 Task: Find connections with filter location Rāpar with filter topic #happywith filter profile language English with filter current company Talent500 with filter school National Institute of Technology, Tiruchirappalli with filter industry Accounting with filter service category User Experience Writing with filter keywords title Phlebotomist
Action: Mouse moved to (571, 48)
Screenshot: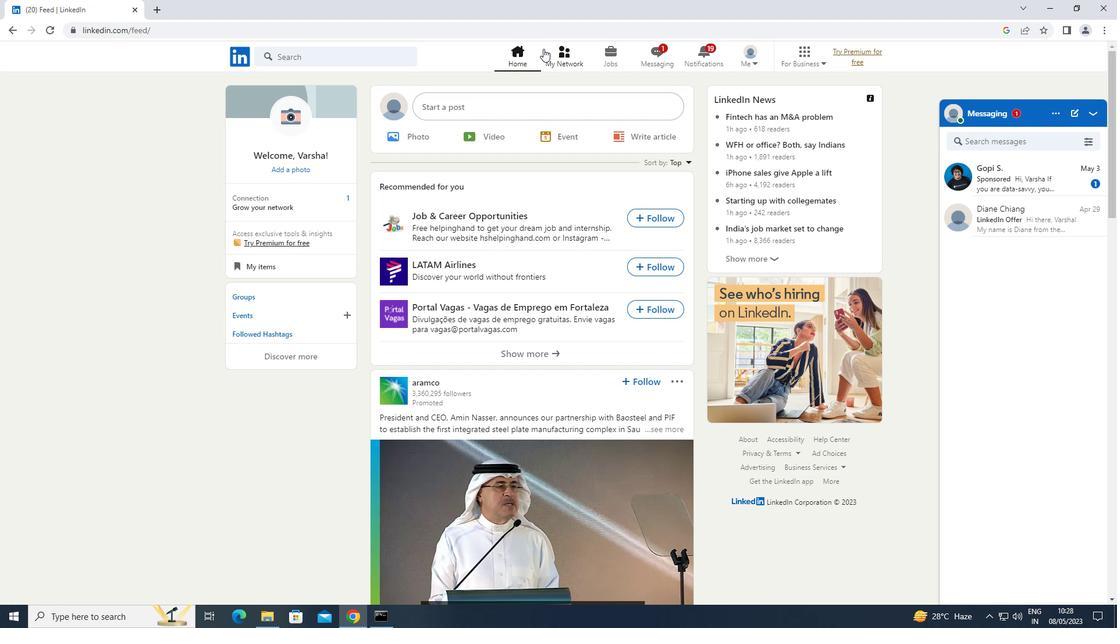 
Action: Mouse pressed left at (571, 48)
Screenshot: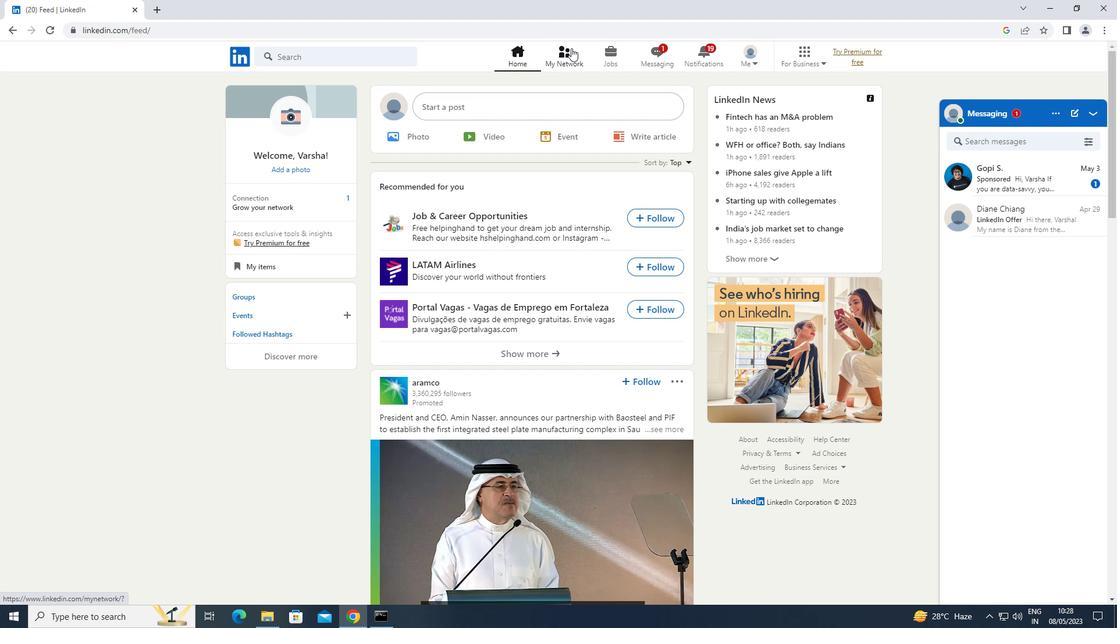 
Action: Mouse moved to (264, 116)
Screenshot: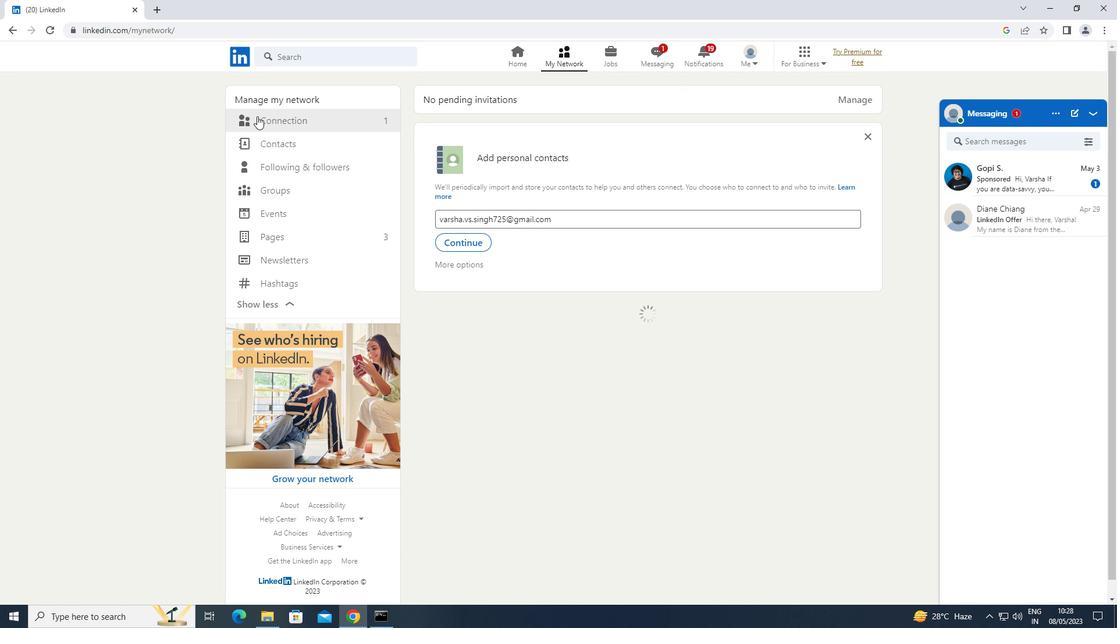 
Action: Mouse pressed left at (264, 116)
Screenshot: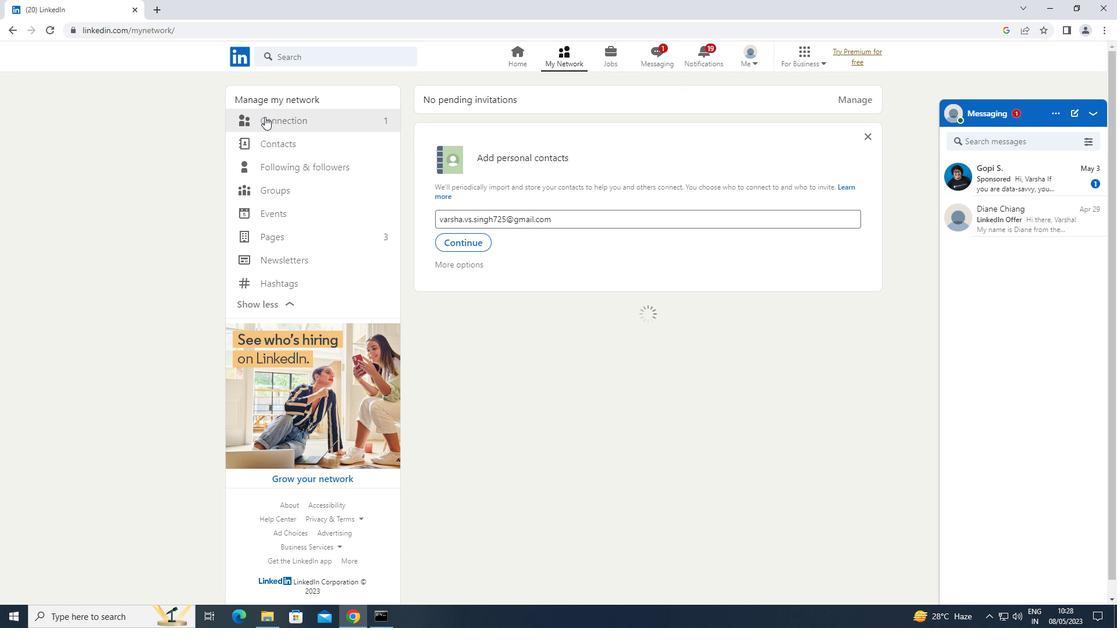 
Action: Mouse moved to (647, 122)
Screenshot: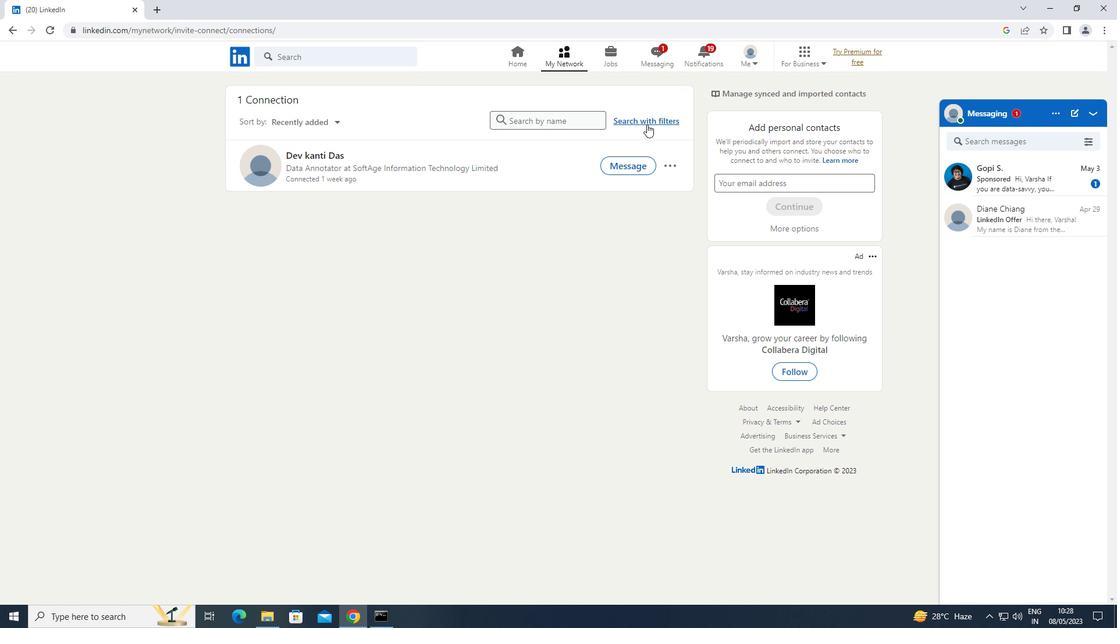 
Action: Mouse pressed left at (647, 122)
Screenshot: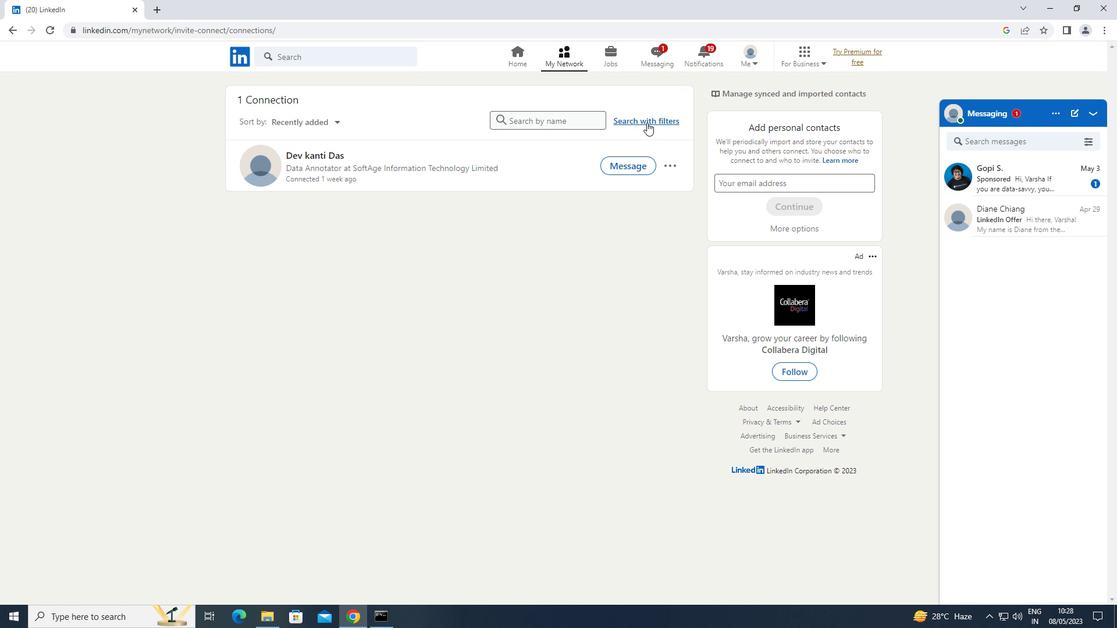 
Action: Mouse moved to (591, 96)
Screenshot: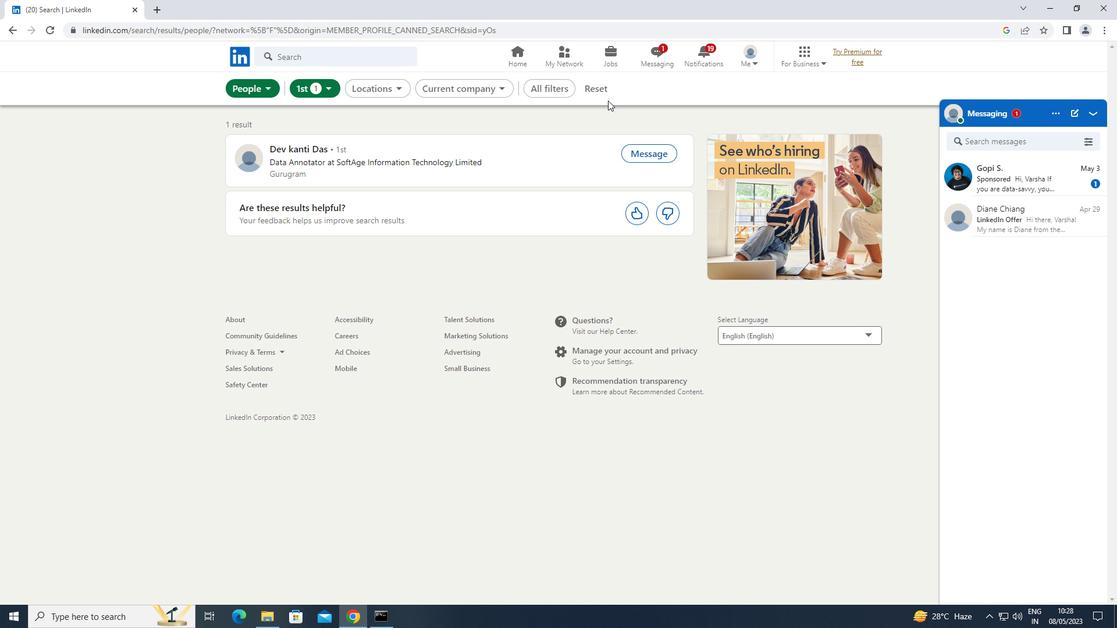 
Action: Mouse pressed left at (591, 96)
Screenshot: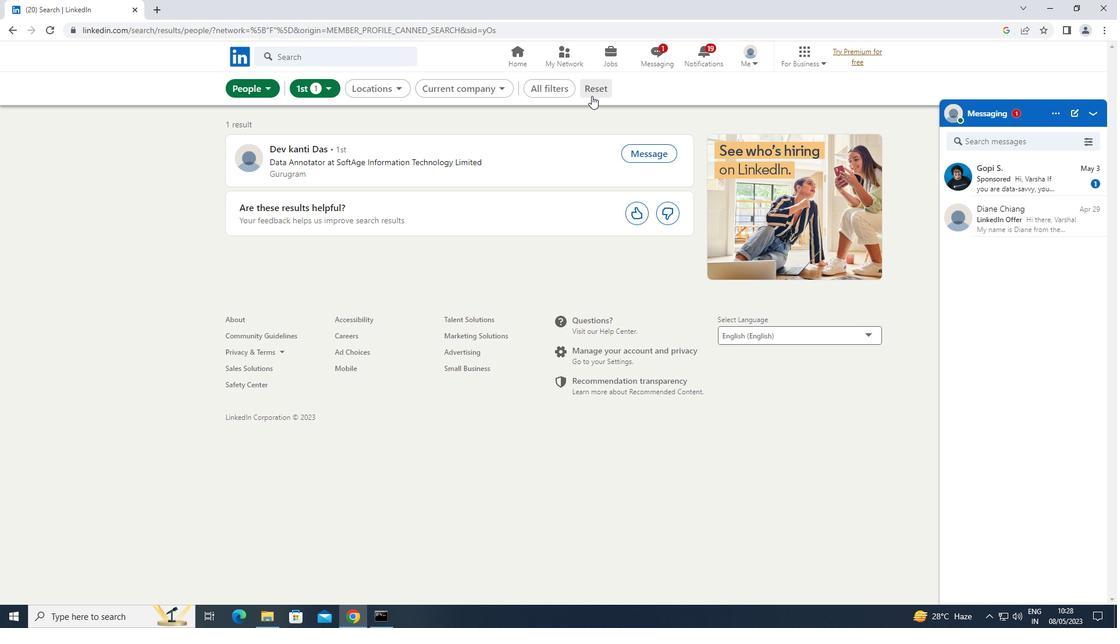 
Action: Mouse moved to (589, 90)
Screenshot: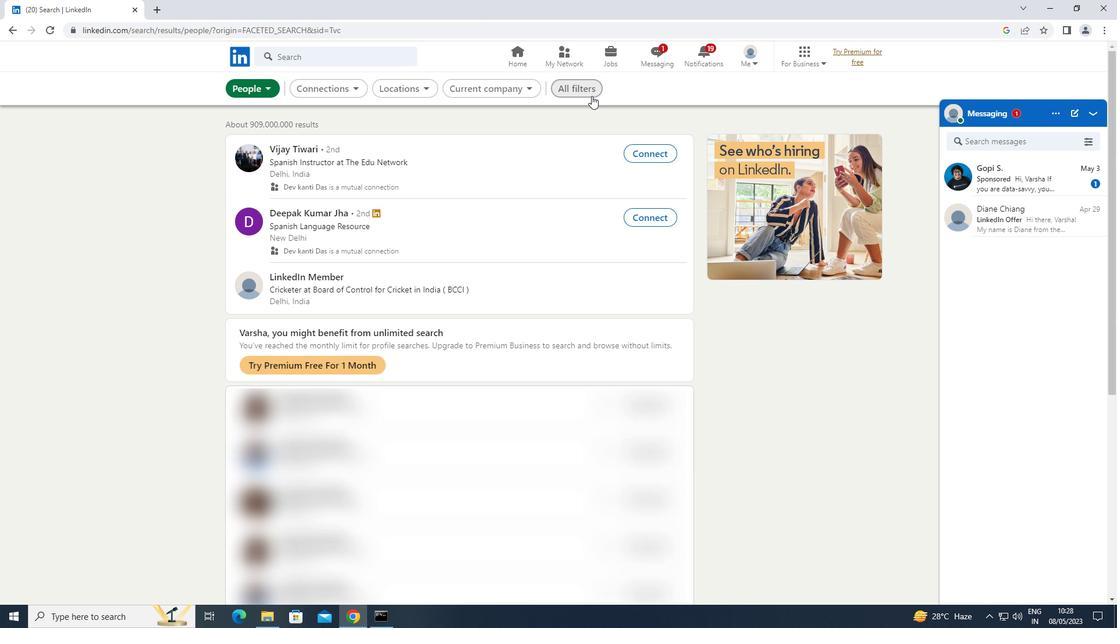 
Action: Mouse pressed left at (589, 90)
Screenshot: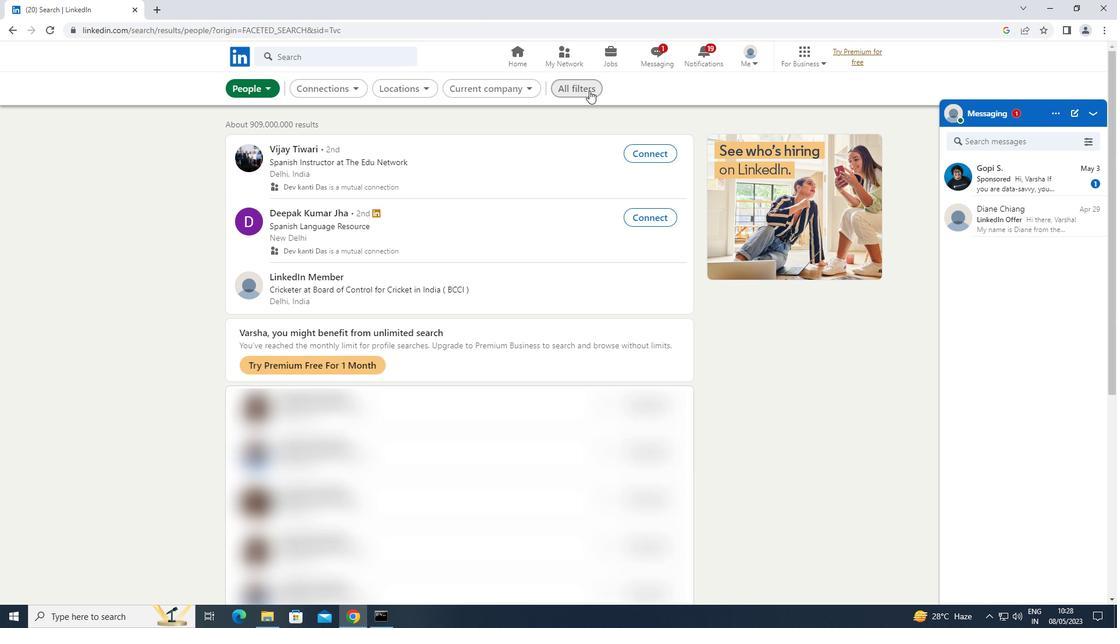 
Action: Mouse moved to (873, 188)
Screenshot: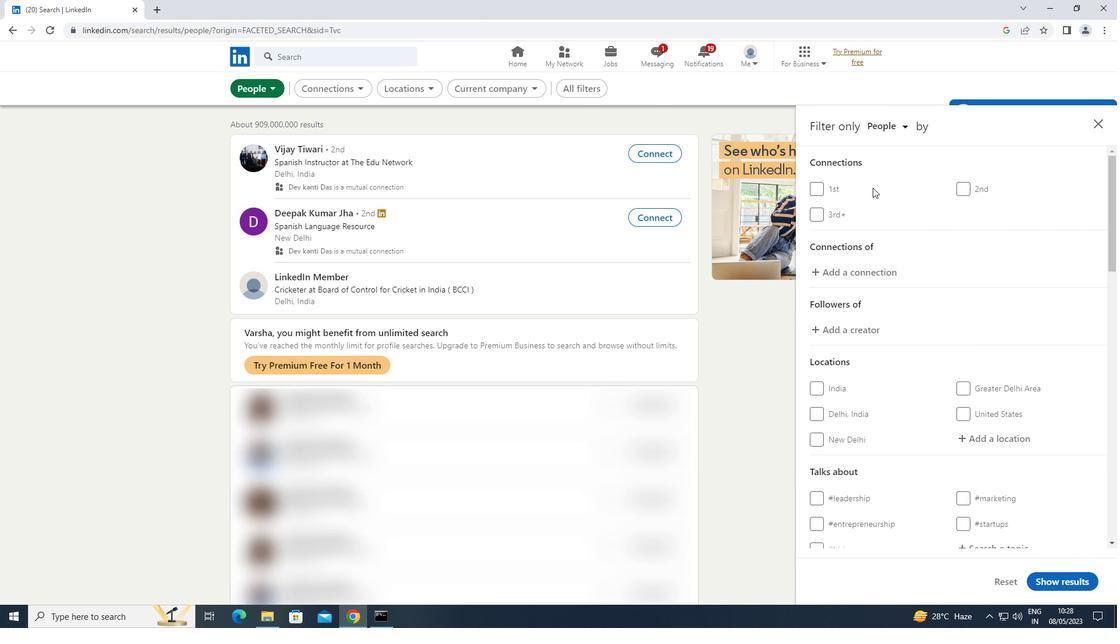 
Action: Mouse scrolled (873, 187) with delta (0, 0)
Screenshot: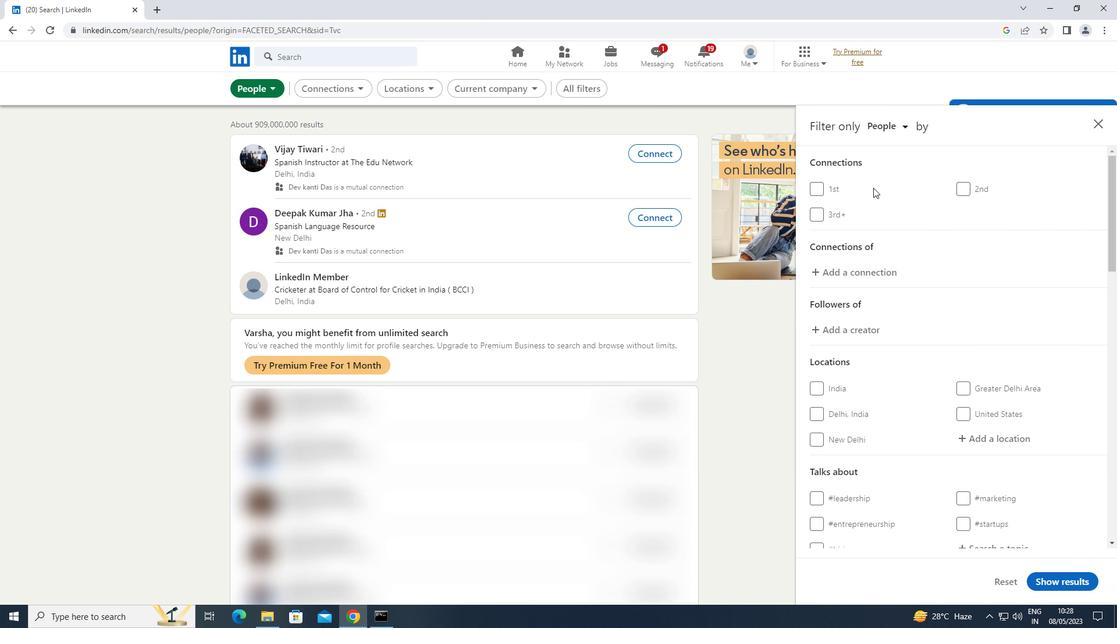 
Action: Mouse scrolled (873, 187) with delta (0, 0)
Screenshot: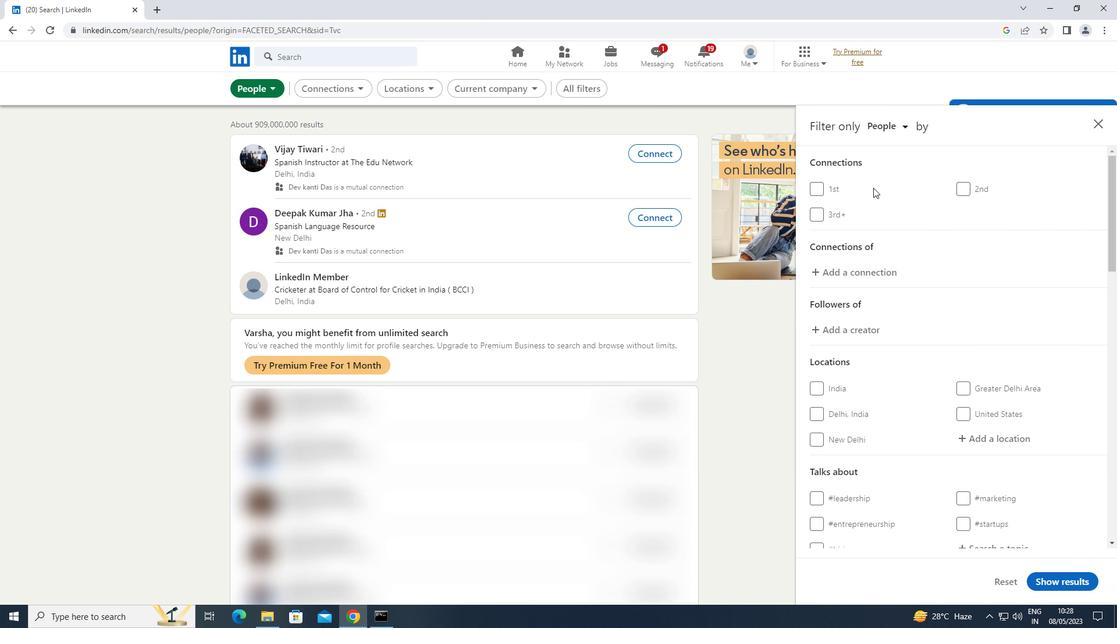 
Action: Mouse scrolled (873, 187) with delta (0, 0)
Screenshot: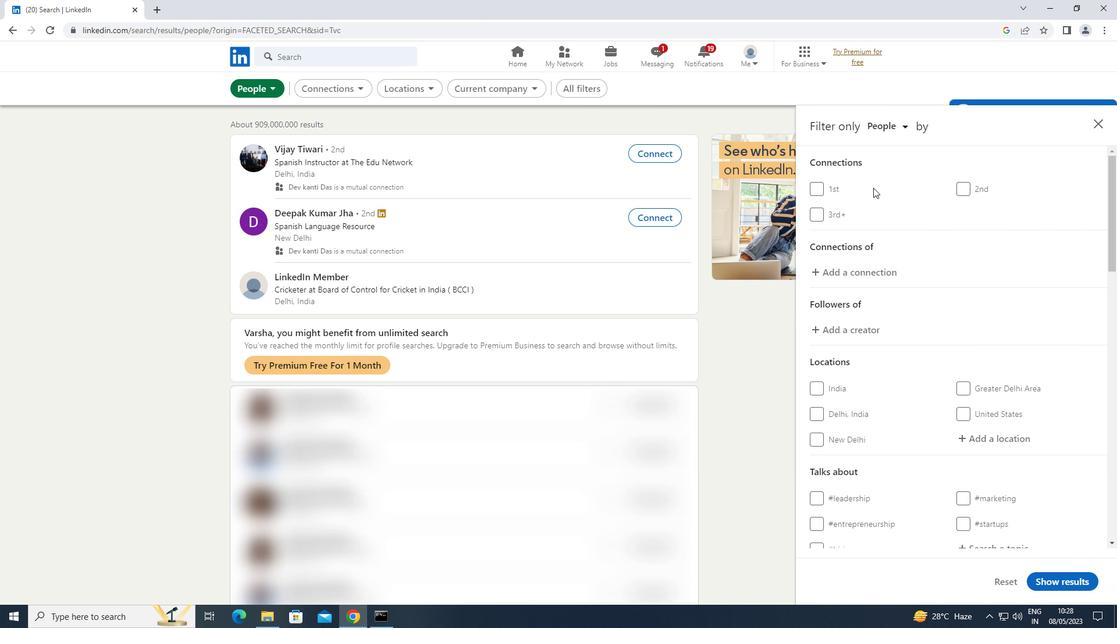 
Action: Mouse moved to (991, 260)
Screenshot: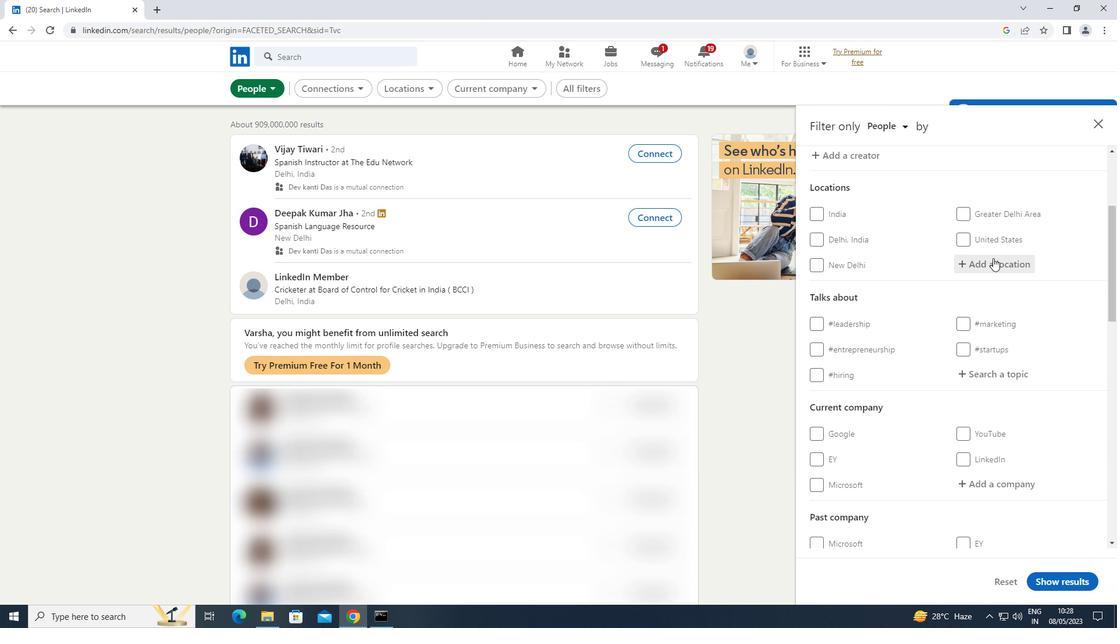 
Action: Mouse pressed left at (991, 260)
Screenshot: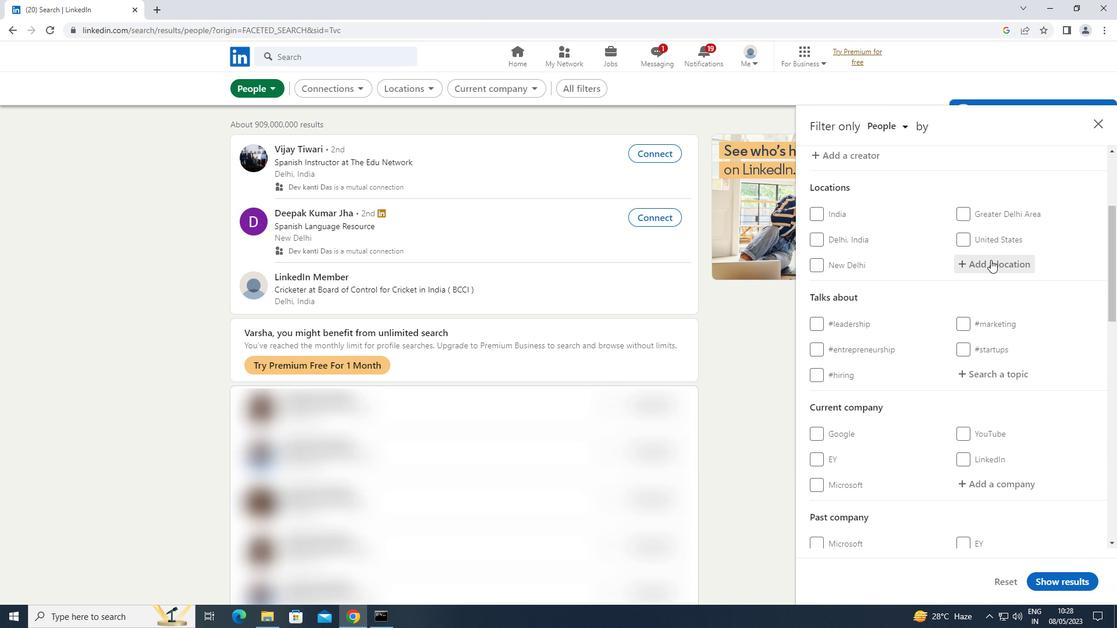 
Action: Key pressed <Key.shift>RAPAR
Screenshot: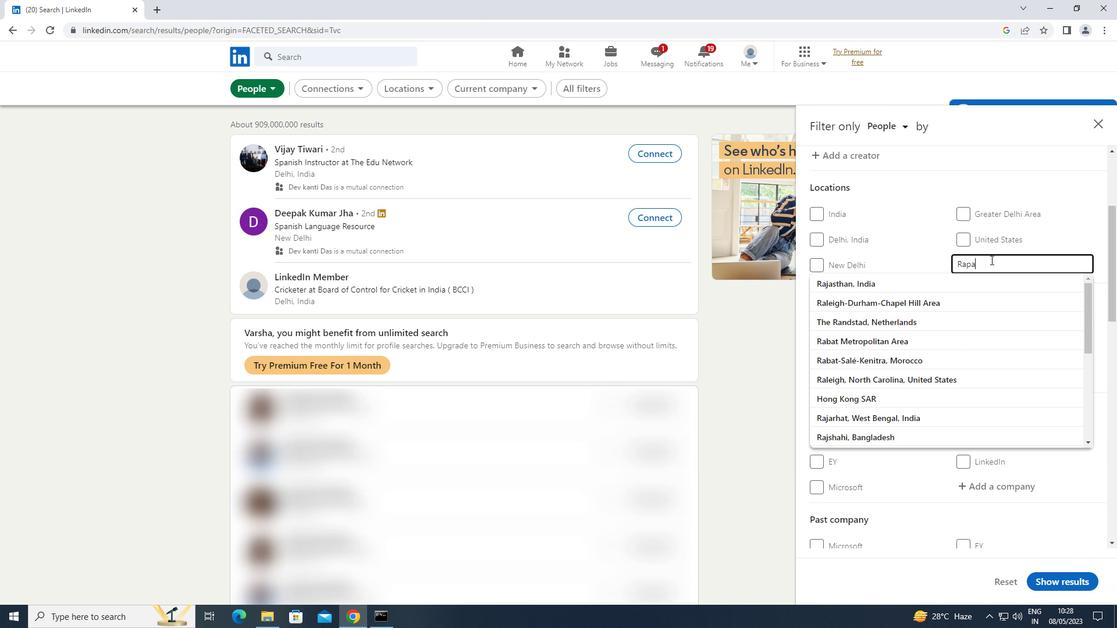
Action: Mouse moved to (999, 377)
Screenshot: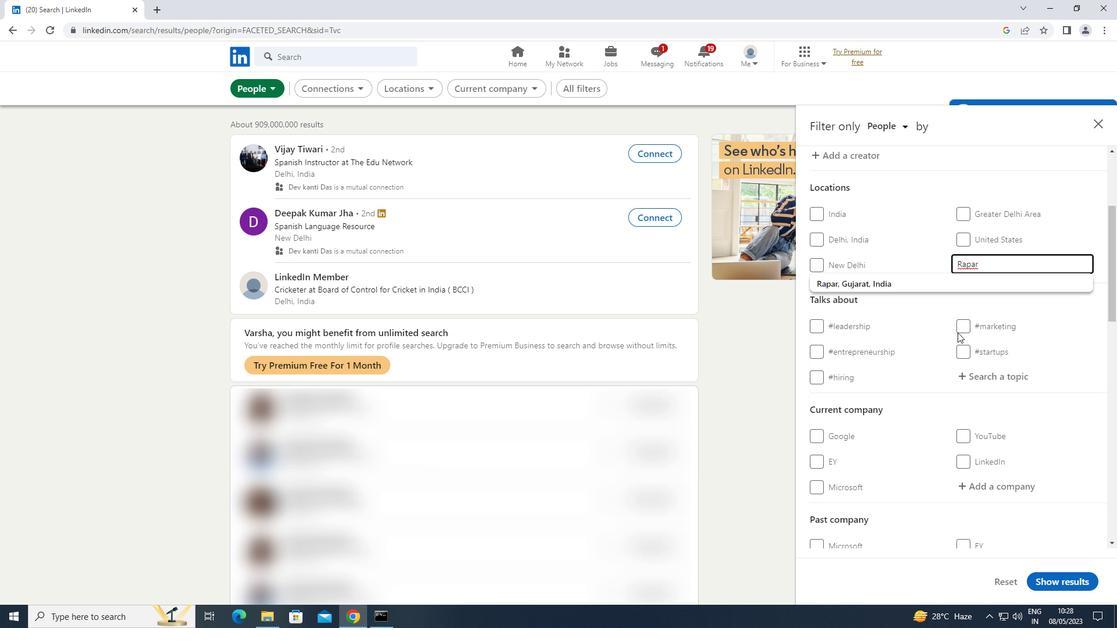 
Action: Mouse pressed left at (999, 377)
Screenshot: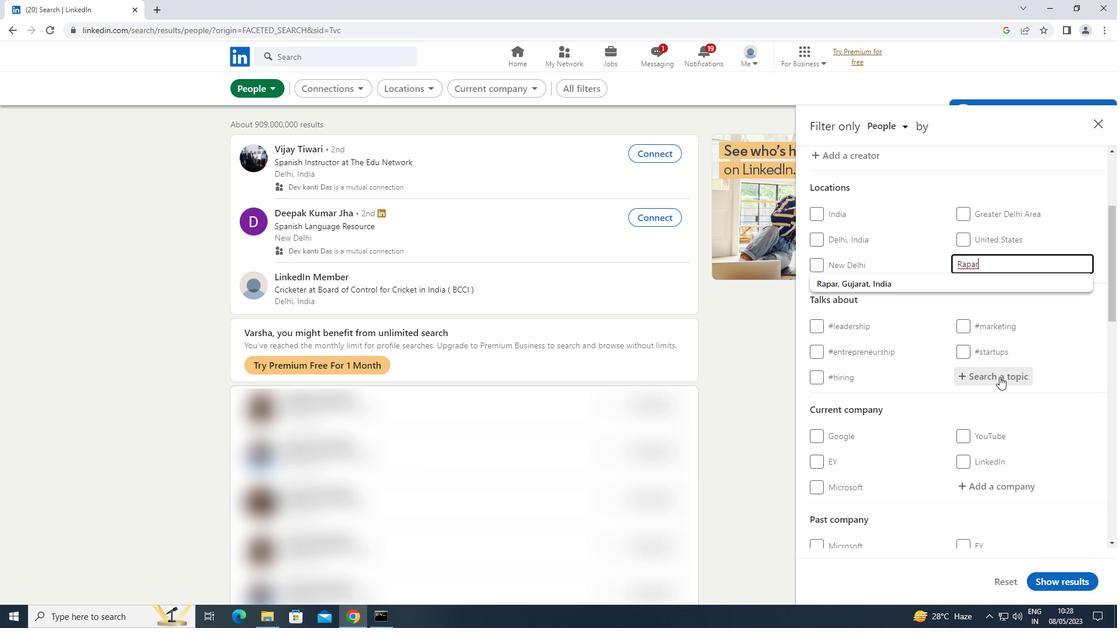 
Action: Key pressed HAPPY
Screenshot: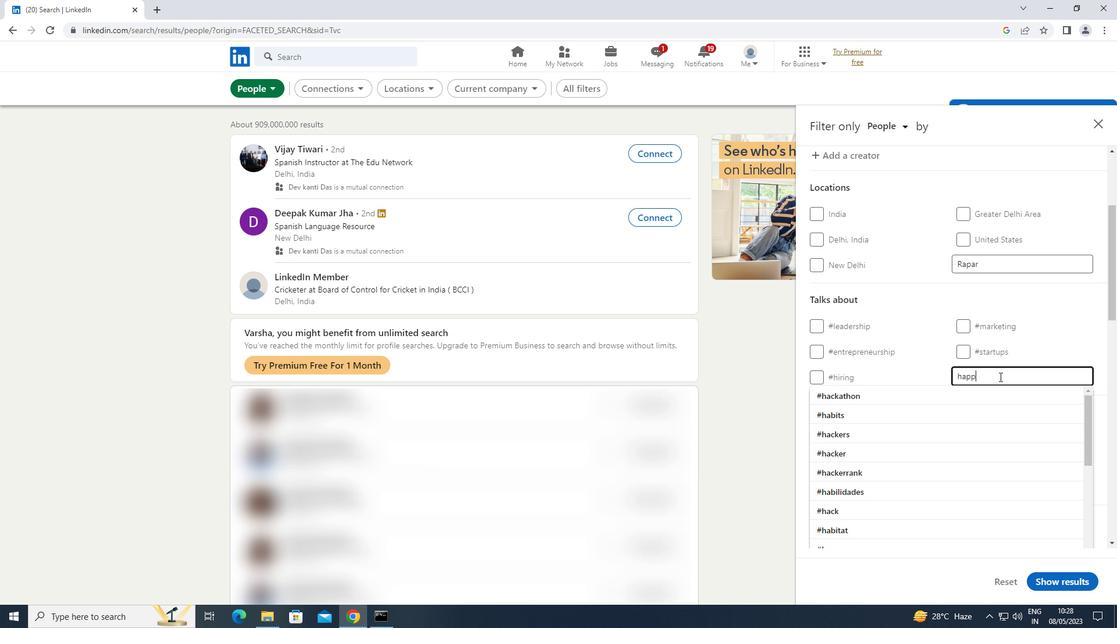 
Action: Mouse moved to (876, 416)
Screenshot: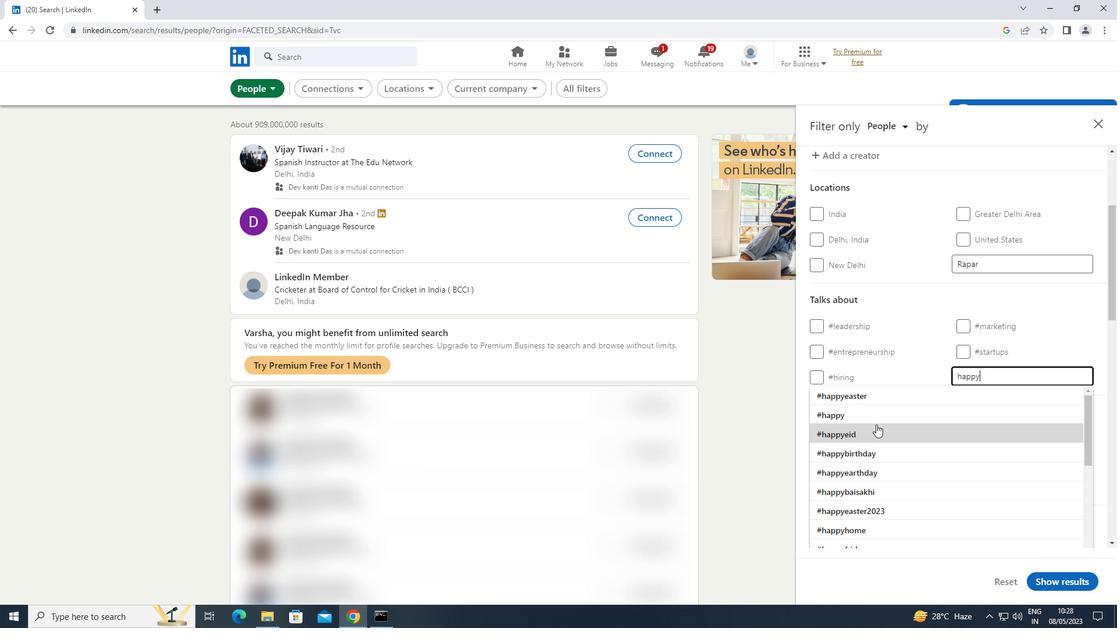 
Action: Mouse pressed left at (876, 416)
Screenshot: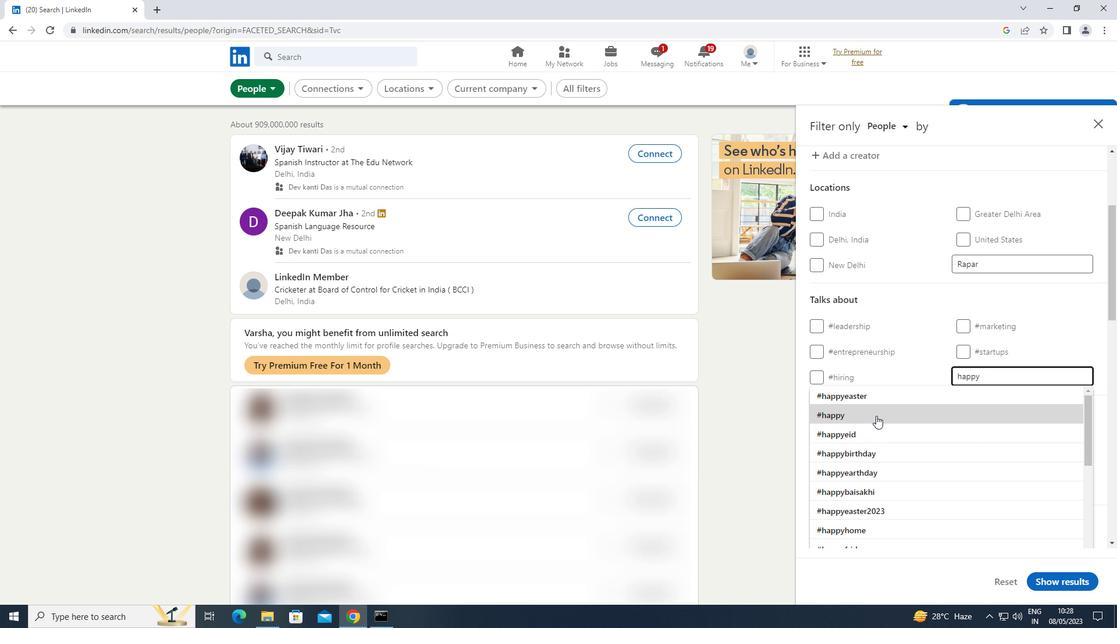 
Action: Mouse moved to (877, 415)
Screenshot: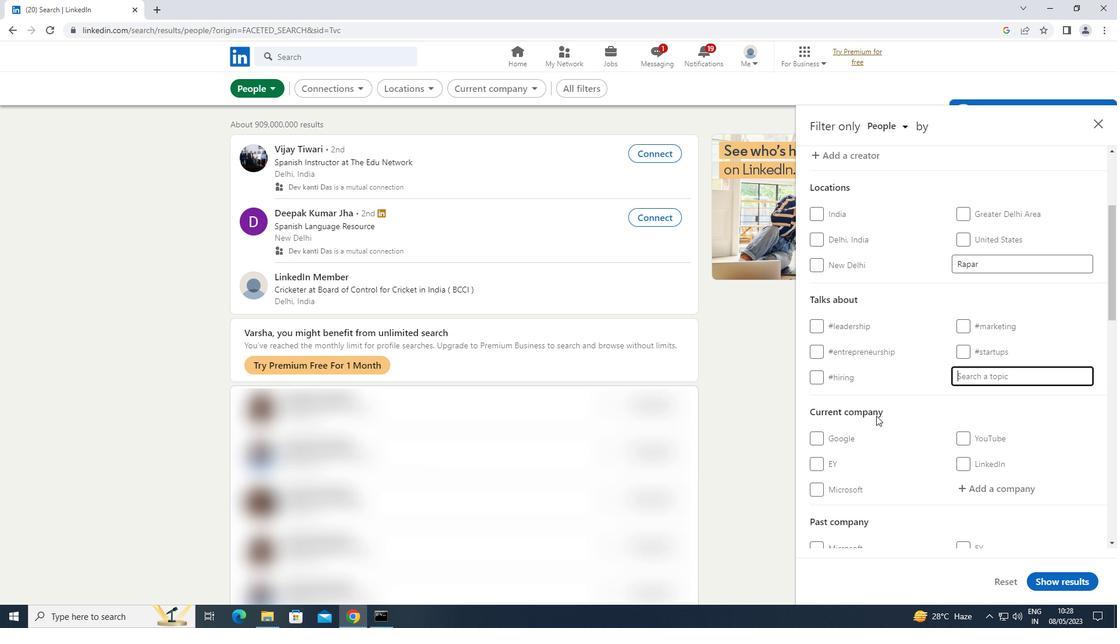 
Action: Mouse scrolled (877, 414) with delta (0, 0)
Screenshot: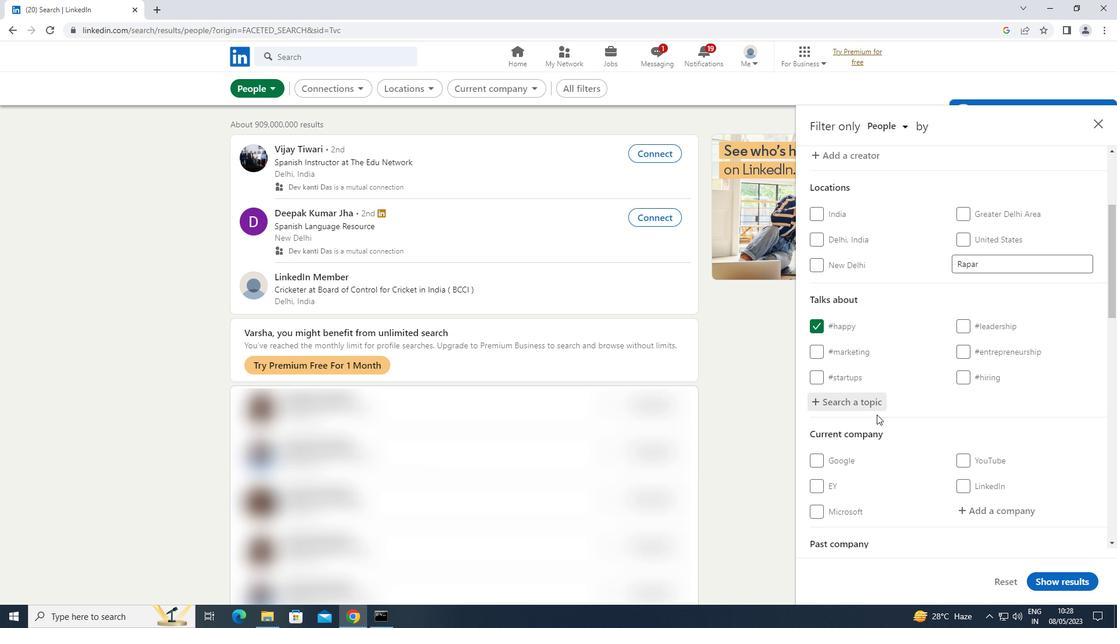 
Action: Mouse scrolled (877, 414) with delta (0, 0)
Screenshot: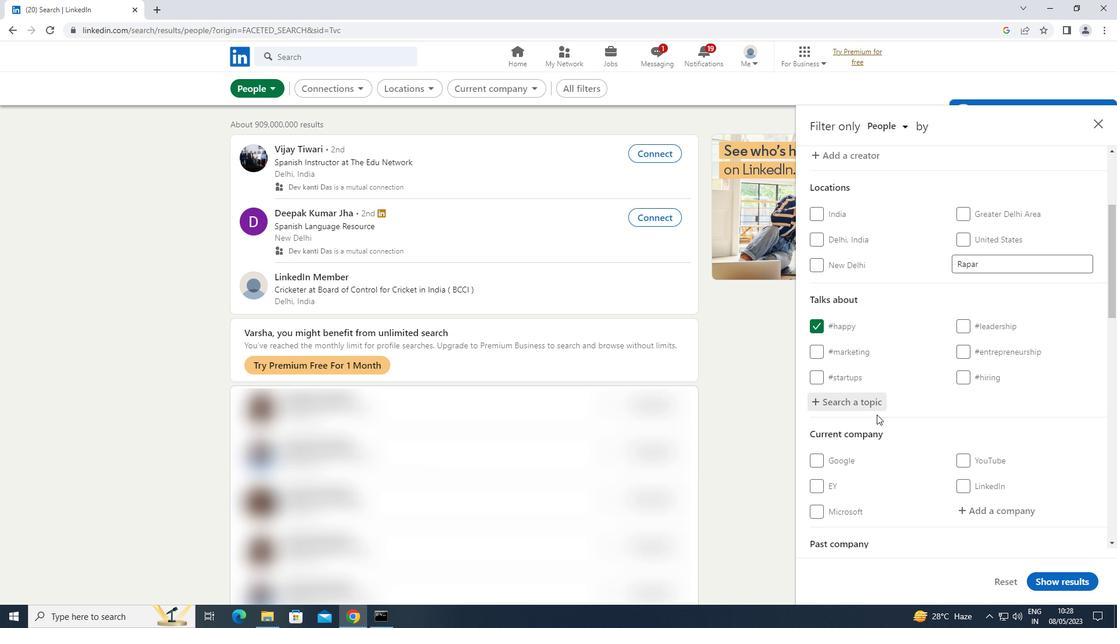 
Action: Mouse scrolled (877, 414) with delta (0, 0)
Screenshot: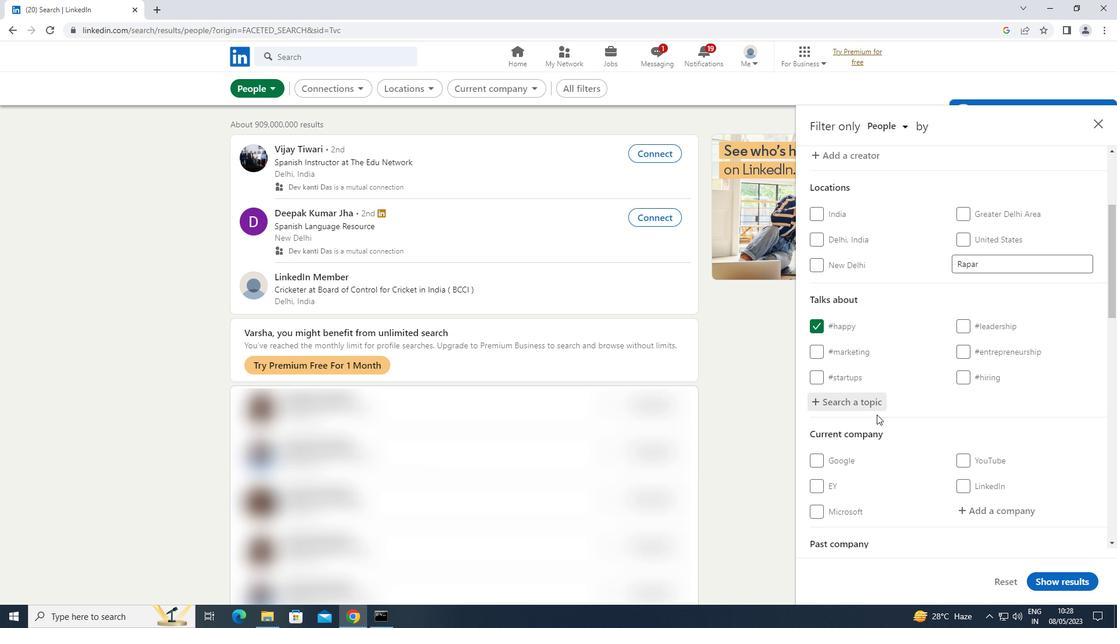
Action: Mouse scrolled (877, 414) with delta (0, 0)
Screenshot: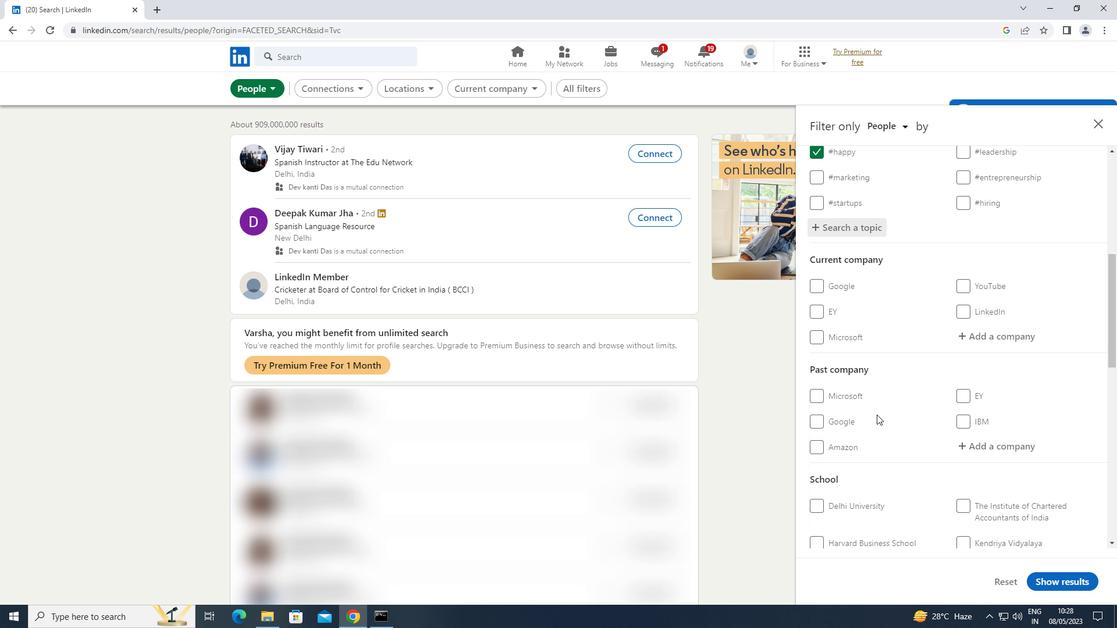 
Action: Mouse scrolled (877, 414) with delta (0, 0)
Screenshot: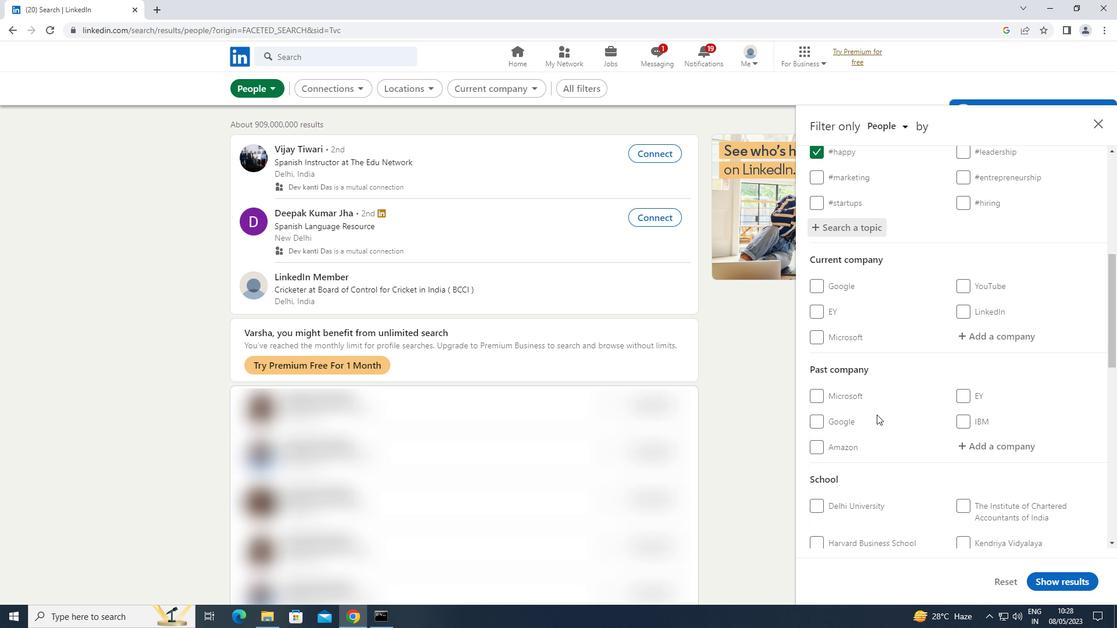 
Action: Mouse scrolled (877, 414) with delta (0, 0)
Screenshot: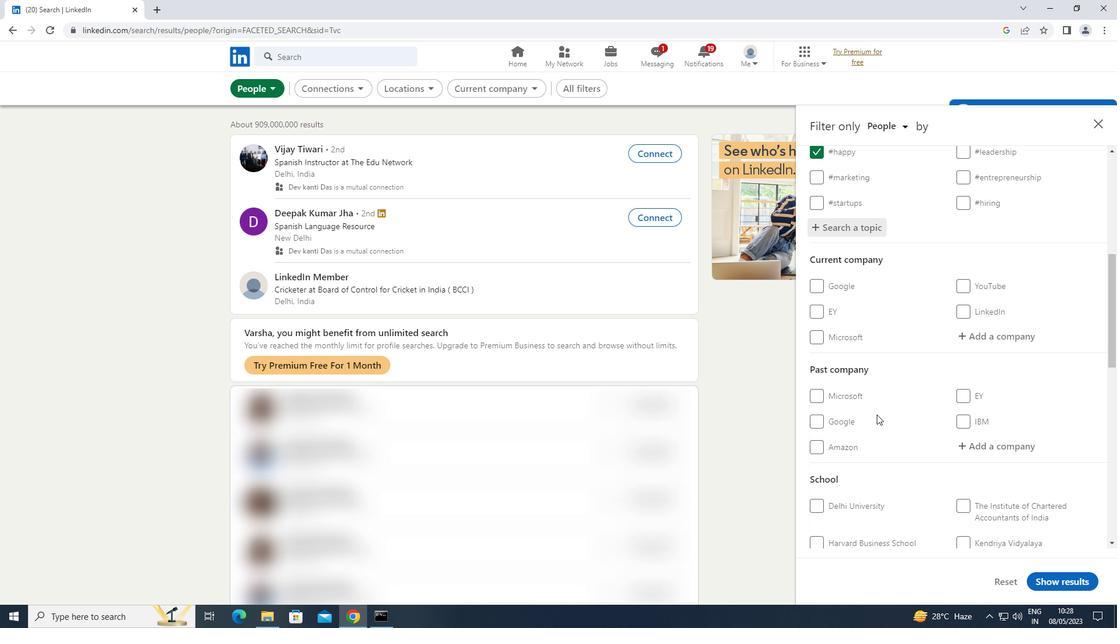 
Action: Mouse scrolled (877, 414) with delta (0, 0)
Screenshot: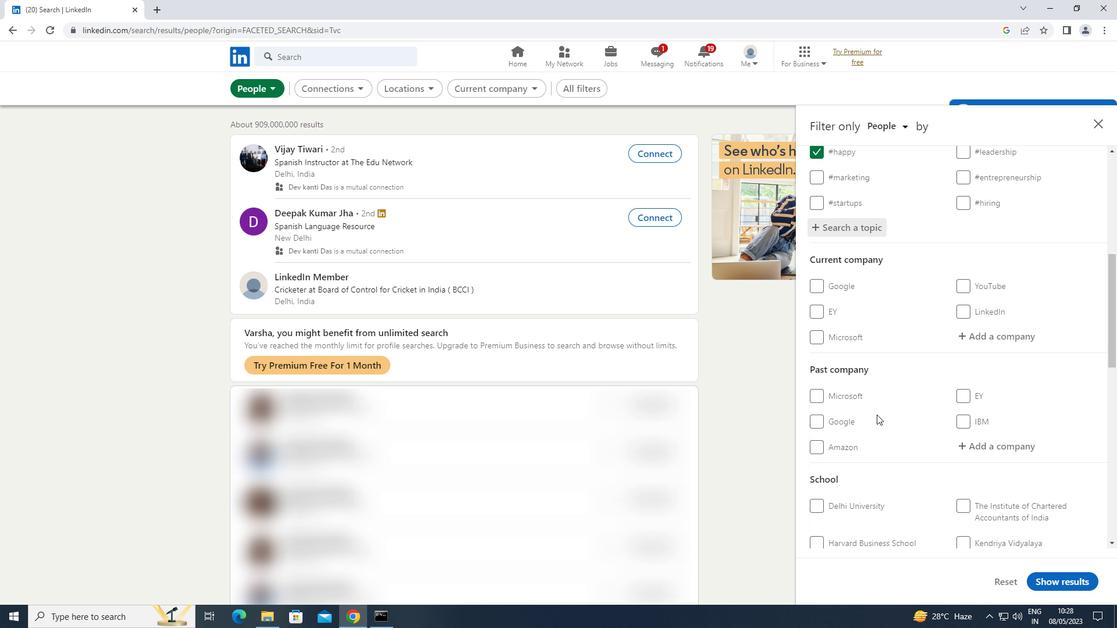 
Action: Mouse scrolled (877, 414) with delta (0, 0)
Screenshot: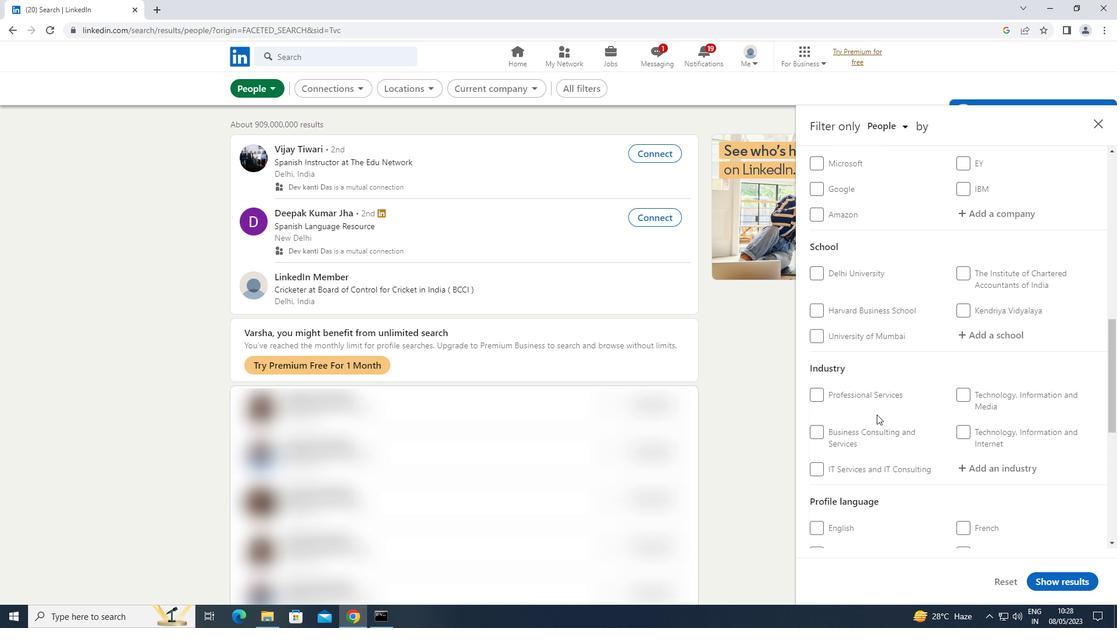 
Action: Mouse scrolled (877, 414) with delta (0, 0)
Screenshot: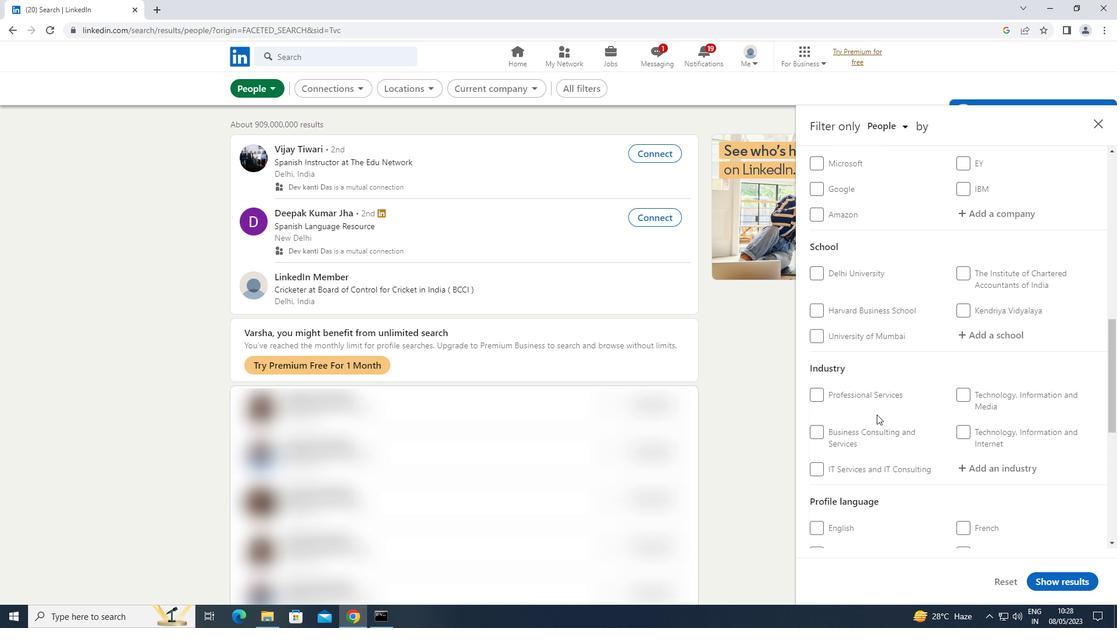 
Action: Mouse moved to (818, 410)
Screenshot: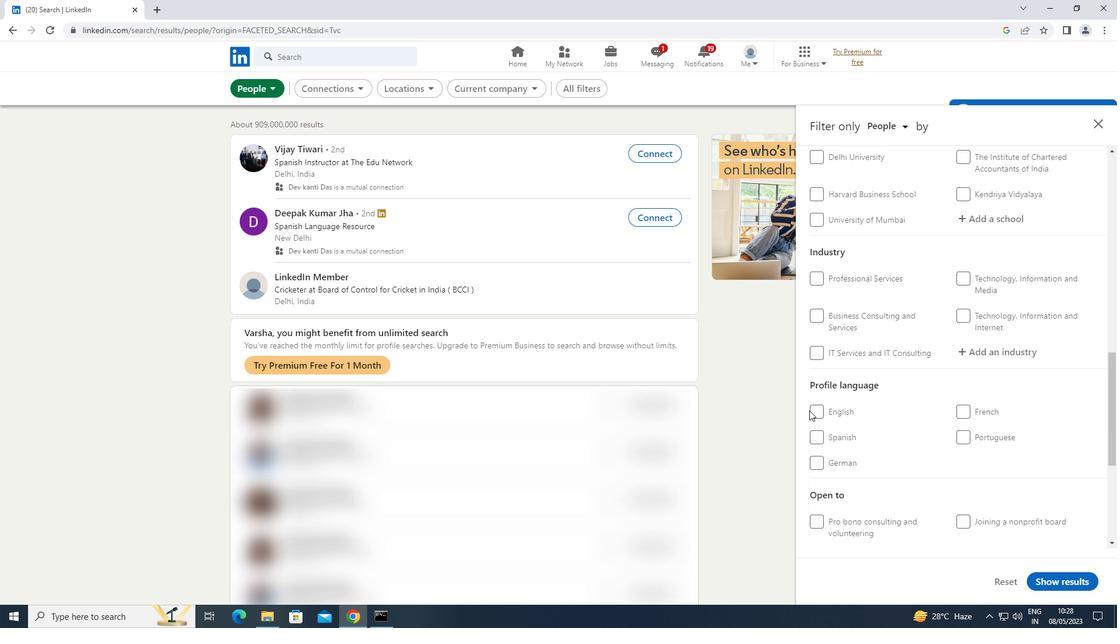 
Action: Mouse pressed left at (818, 410)
Screenshot: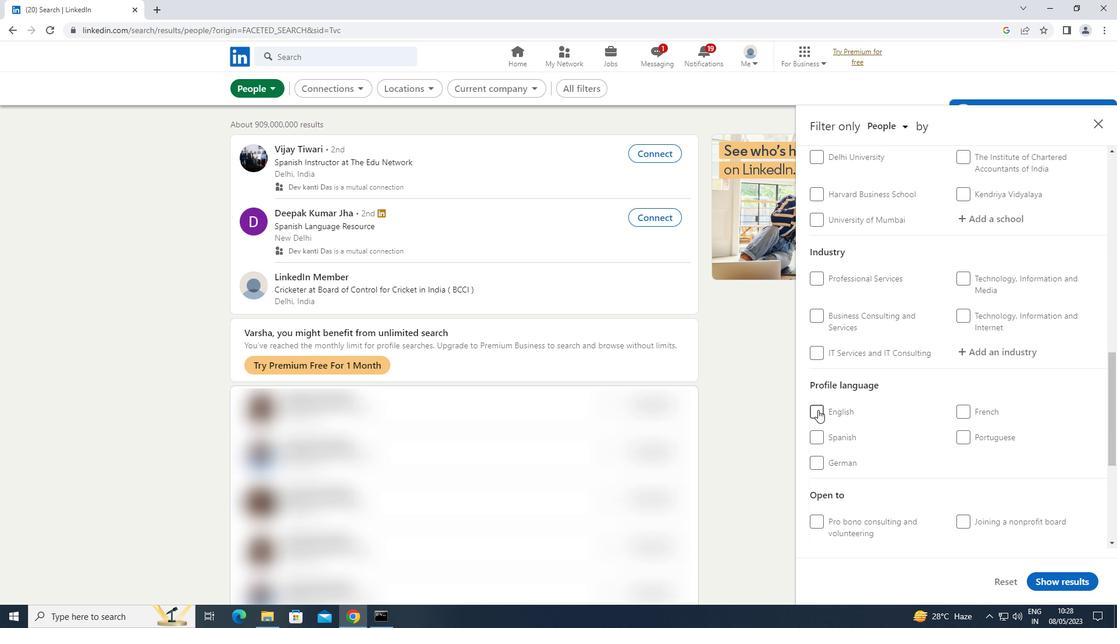 
Action: Mouse moved to (819, 409)
Screenshot: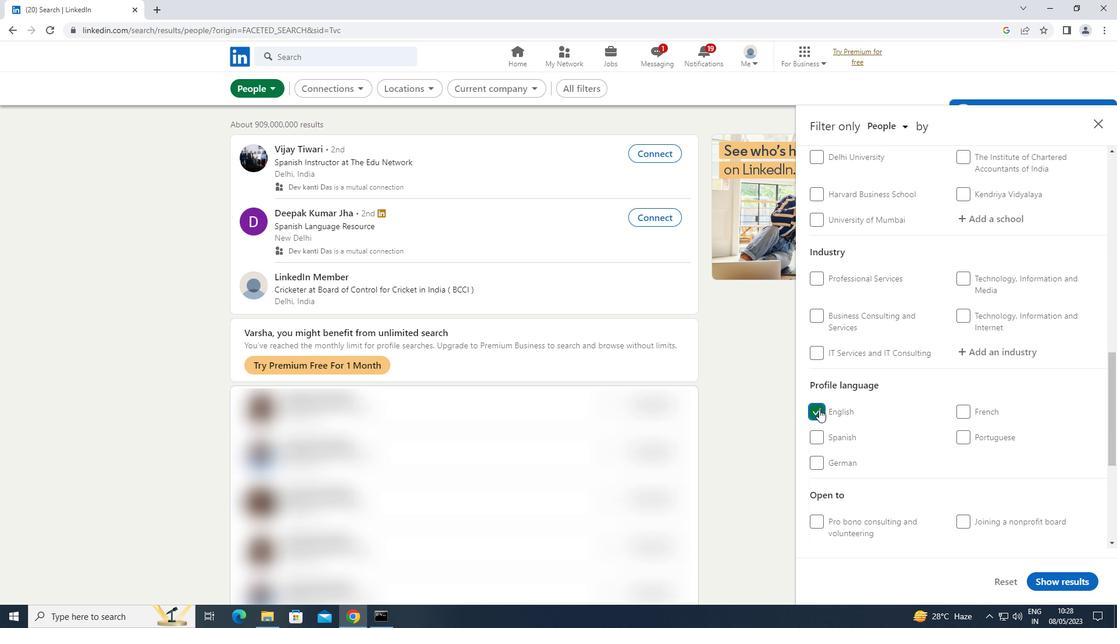 
Action: Mouse scrolled (819, 409) with delta (0, 0)
Screenshot: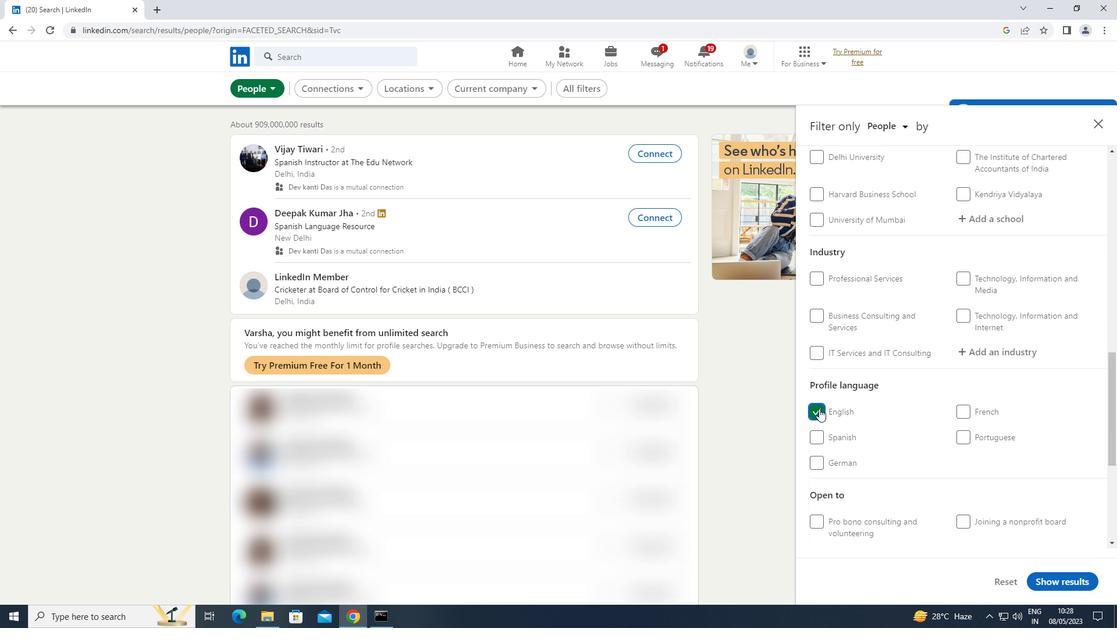 
Action: Mouse scrolled (819, 409) with delta (0, 0)
Screenshot: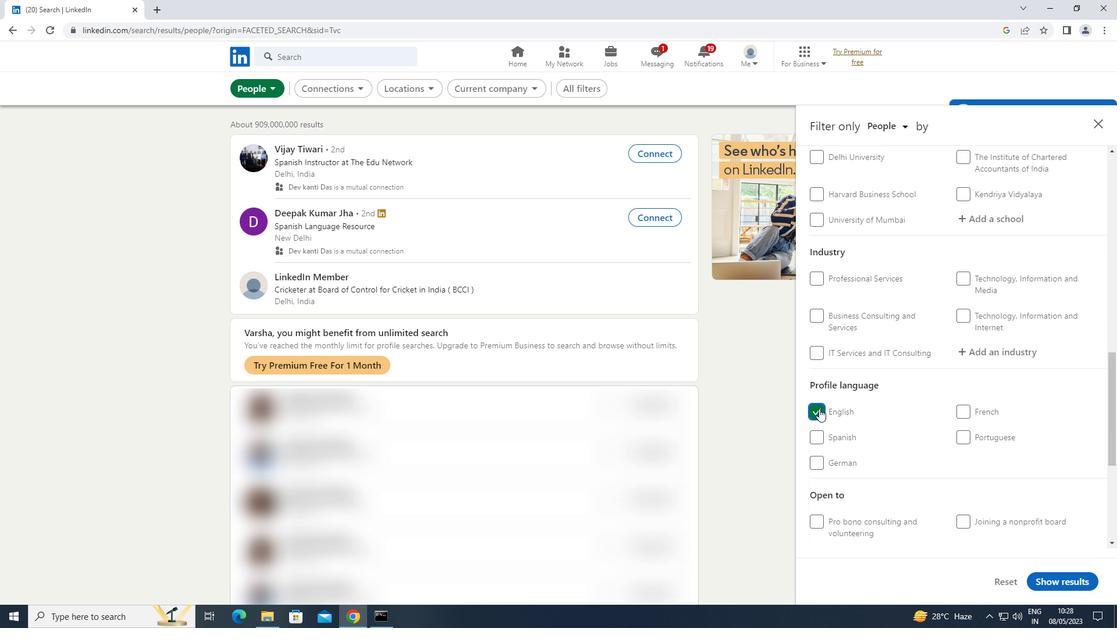 
Action: Mouse moved to (820, 409)
Screenshot: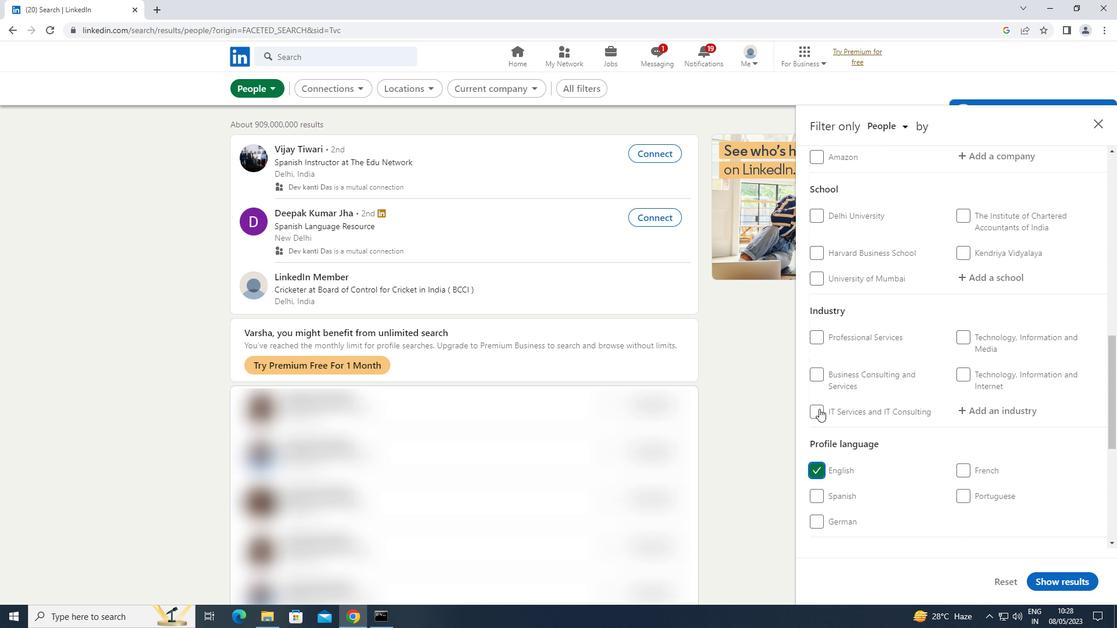 
Action: Mouse scrolled (820, 409) with delta (0, 0)
Screenshot: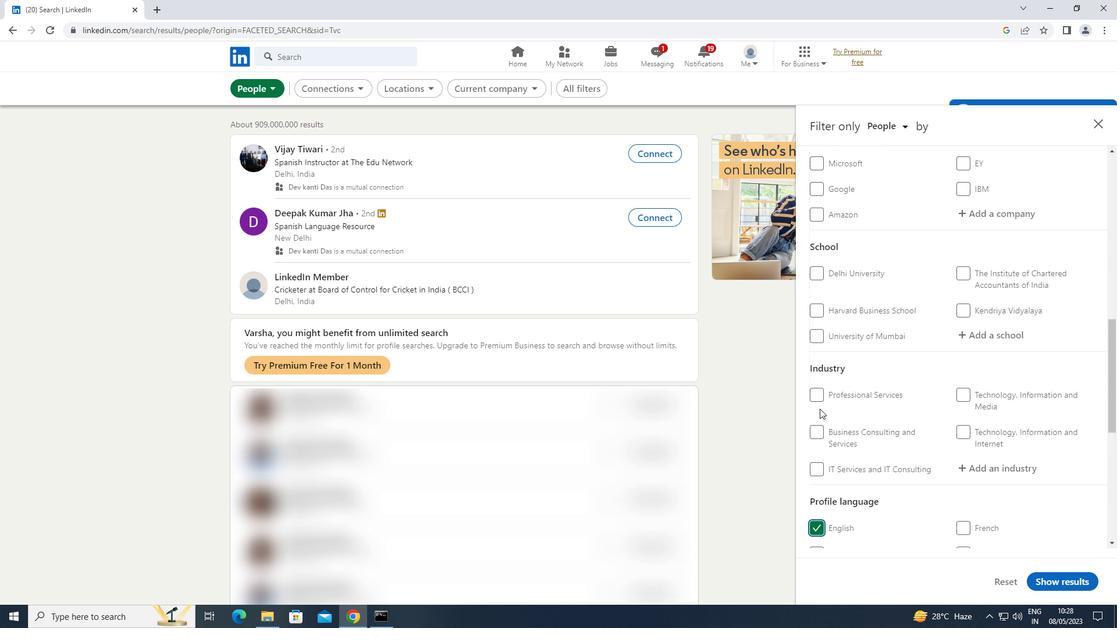 
Action: Mouse scrolled (820, 409) with delta (0, 0)
Screenshot: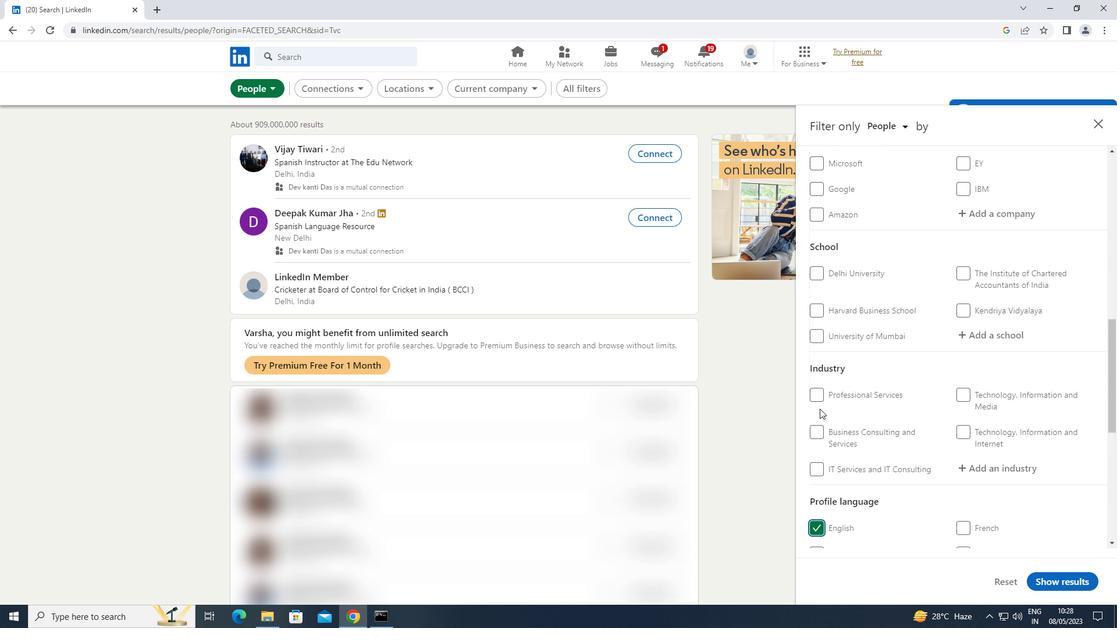 
Action: Mouse scrolled (820, 409) with delta (0, 0)
Screenshot: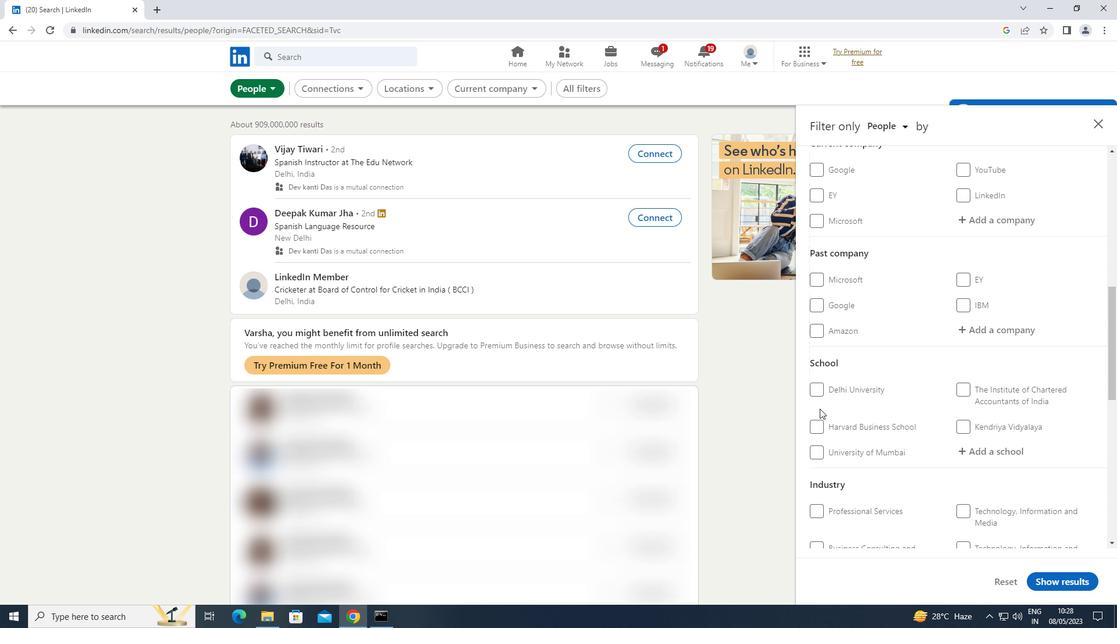 
Action: Mouse moved to (999, 280)
Screenshot: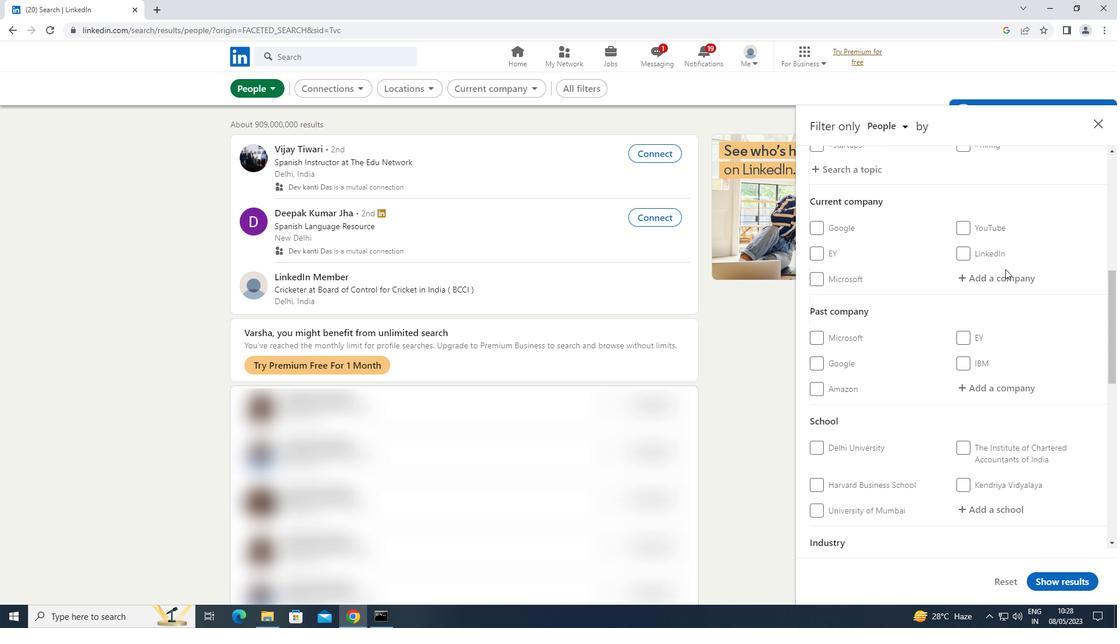 
Action: Mouse pressed left at (999, 280)
Screenshot: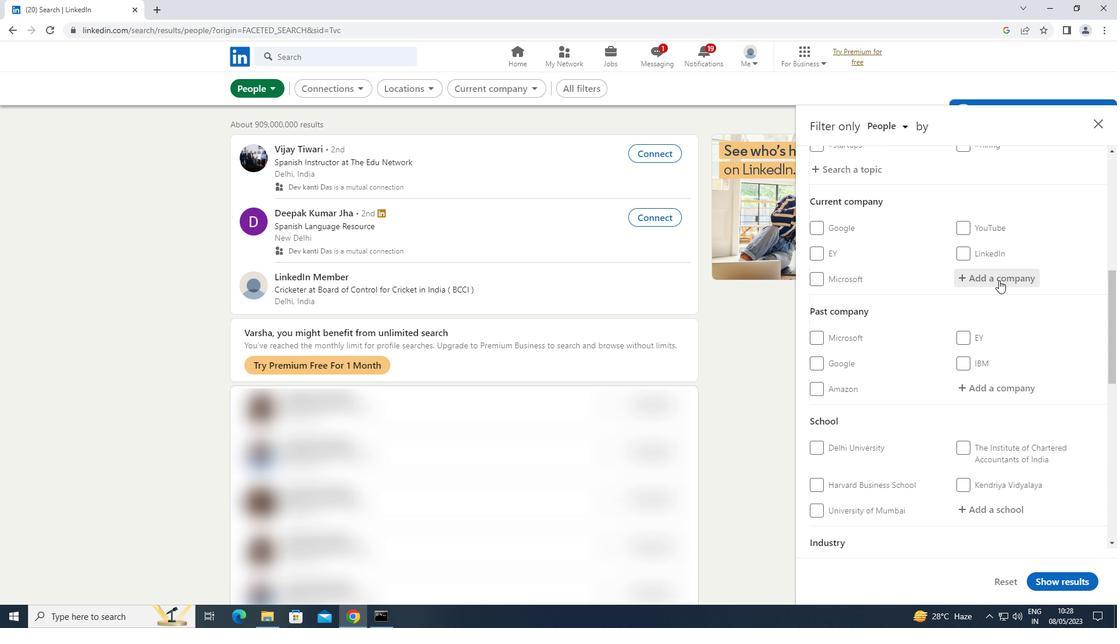 
Action: Key pressed <Key.shift>TALENT500
Screenshot: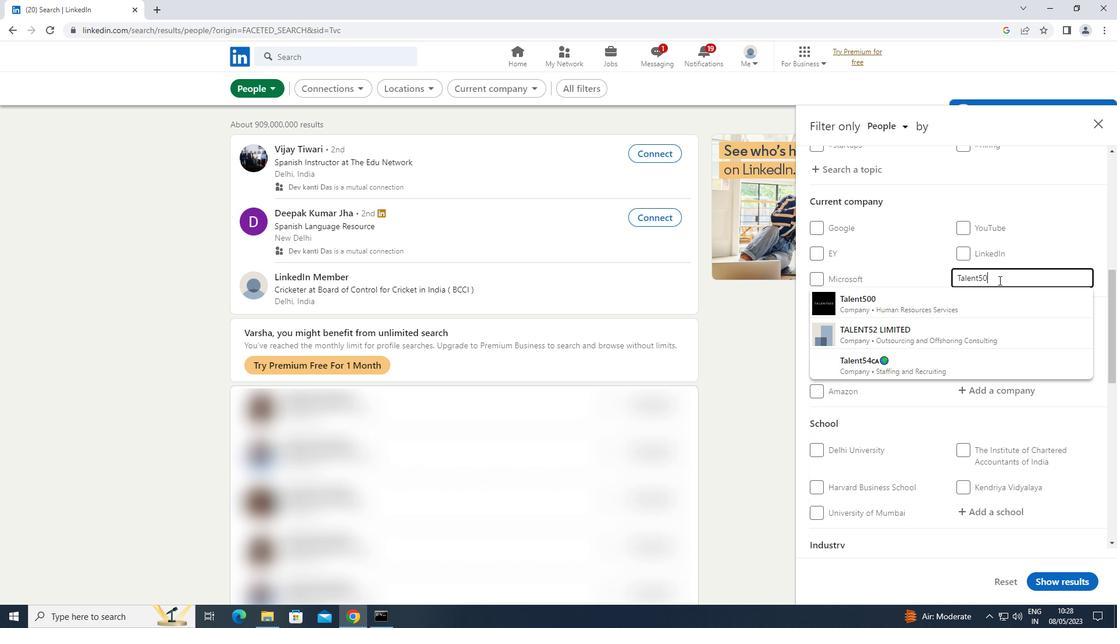 
Action: Mouse moved to (911, 306)
Screenshot: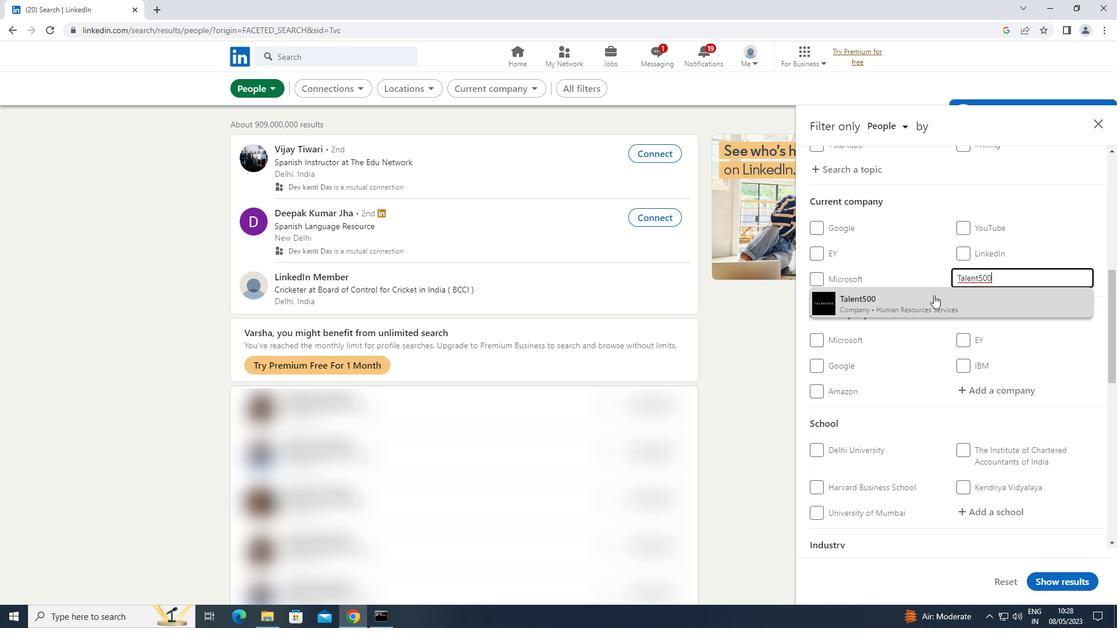 
Action: Mouse pressed left at (911, 306)
Screenshot: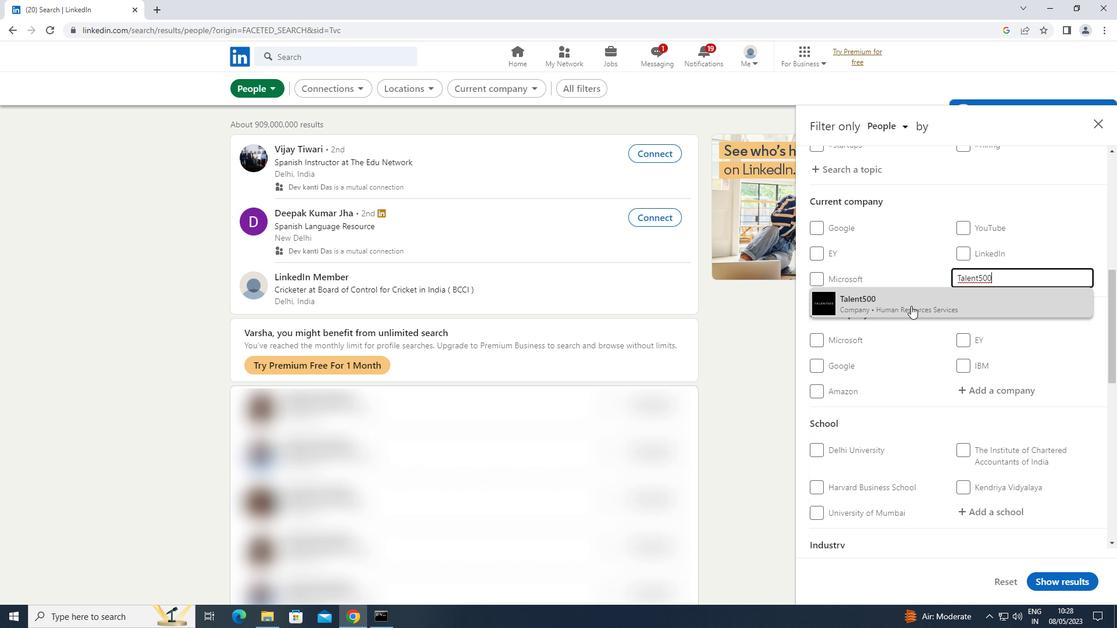 
Action: Mouse scrolled (911, 305) with delta (0, 0)
Screenshot: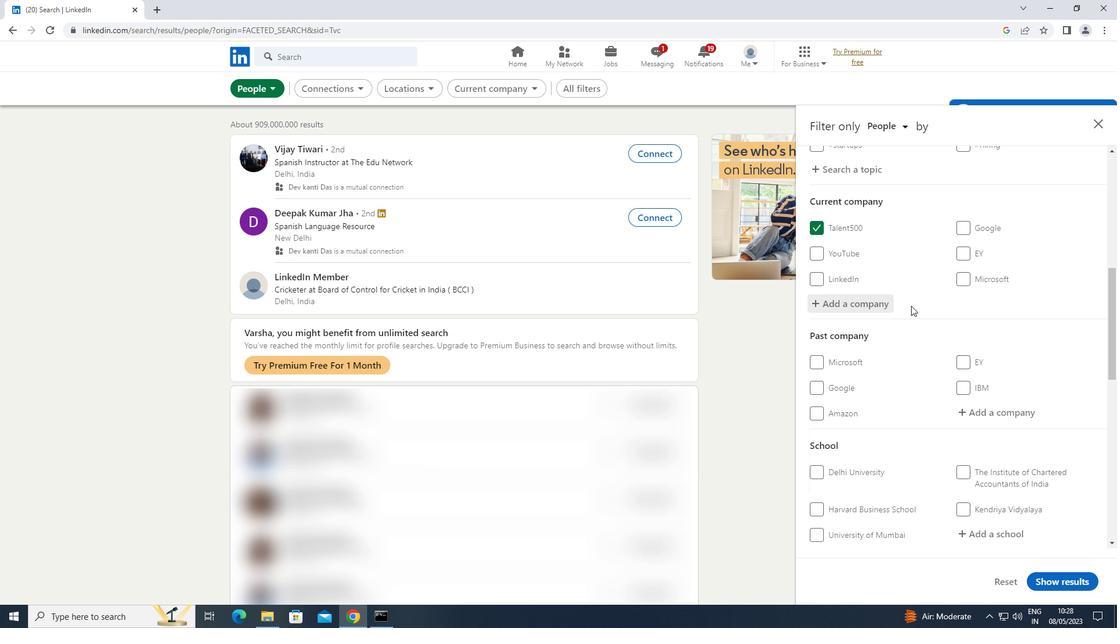 
Action: Mouse scrolled (911, 305) with delta (0, 0)
Screenshot: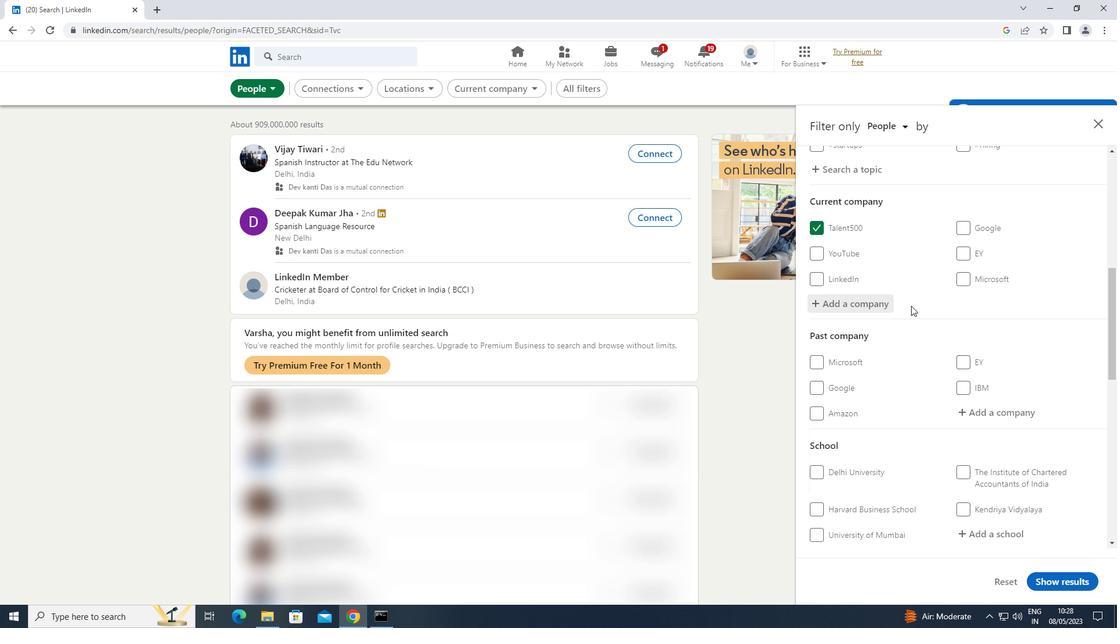 
Action: Mouse moved to (986, 419)
Screenshot: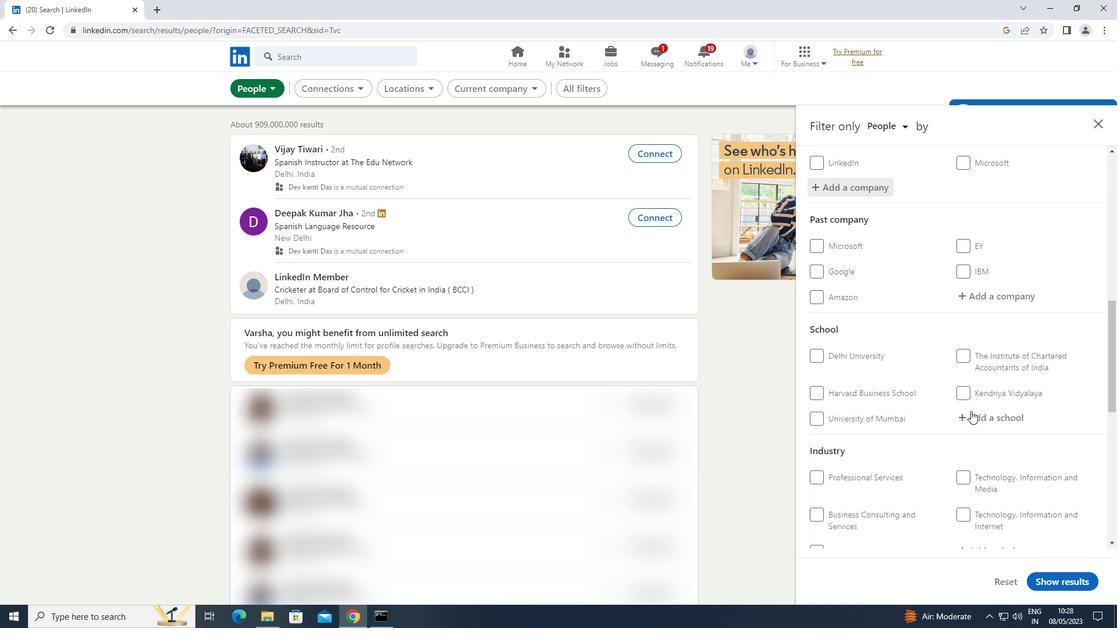 
Action: Mouse pressed left at (986, 419)
Screenshot: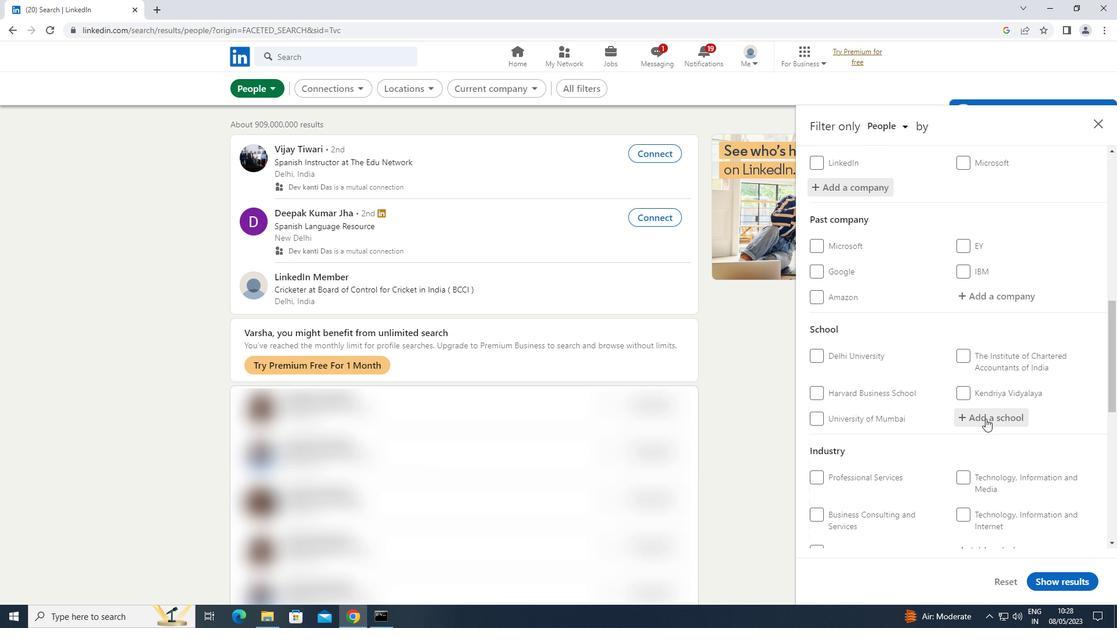 
Action: Mouse moved to (984, 421)
Screenshot: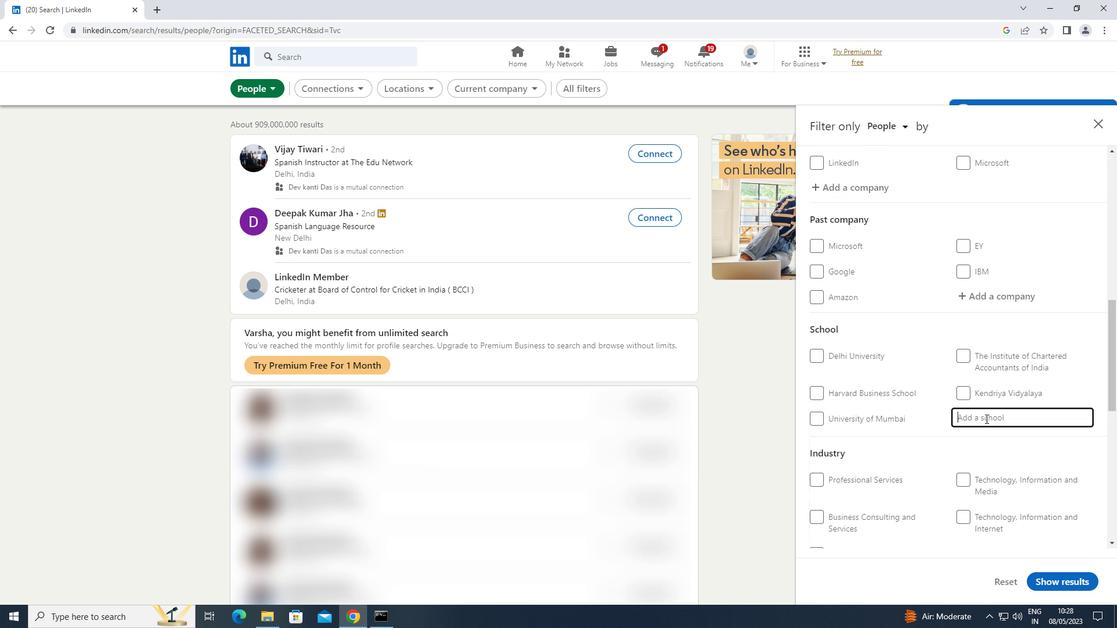 
Action: Key pressed <Key.shift>NATIONAL<Key.space><Key.shift>INSTITU
Screenshot: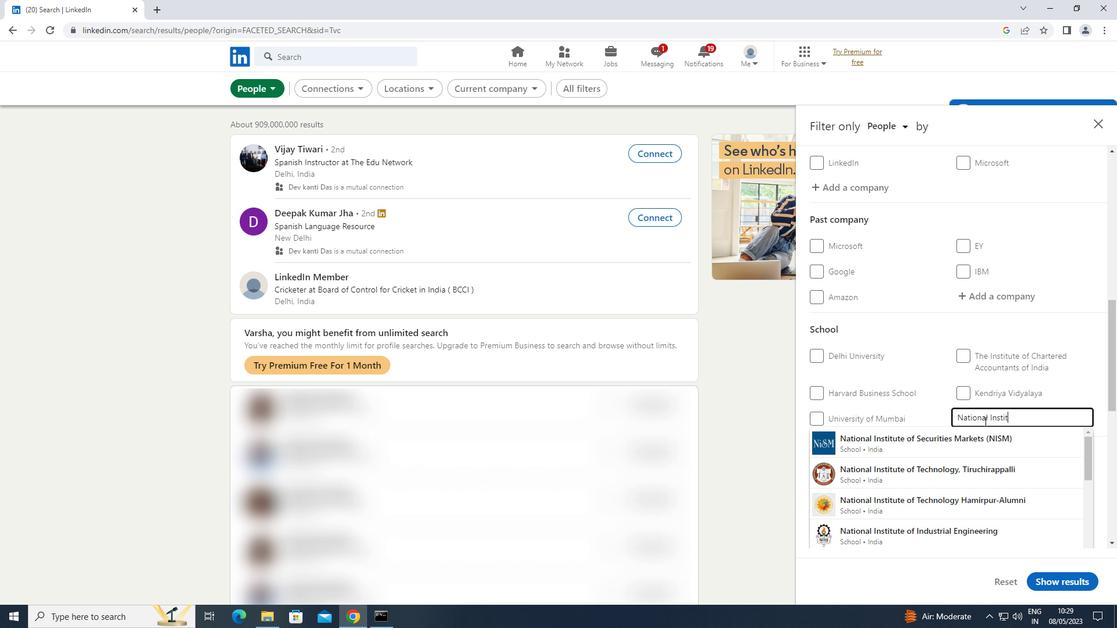 
Action: Mouse moved to (972, 473)
Screenshot: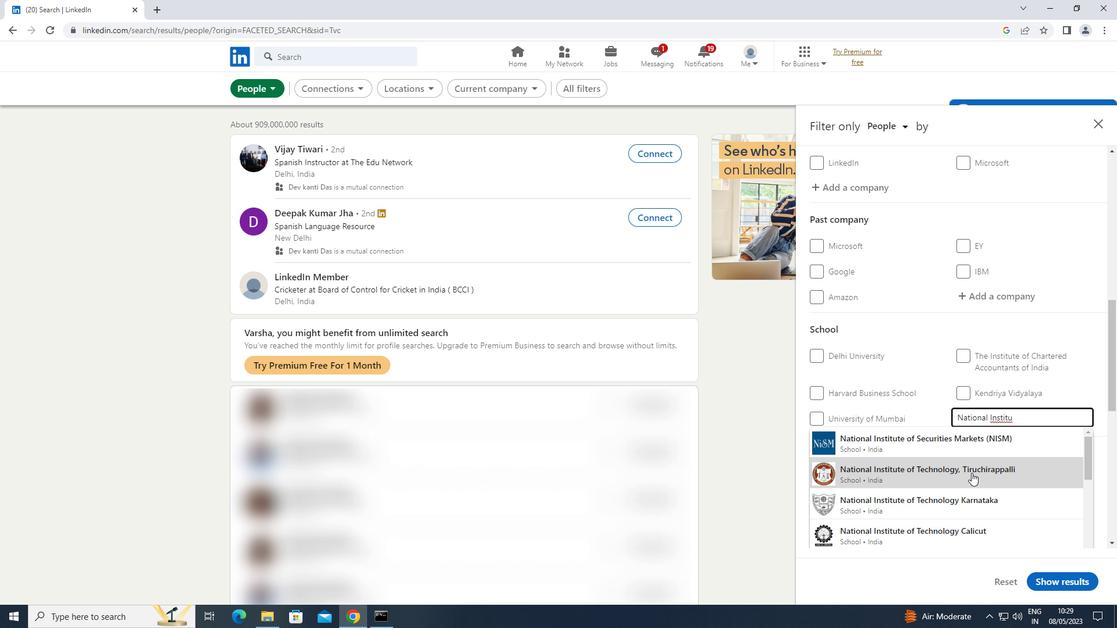 
Action: Mouse pressed left at (972, 473)
Screenshot: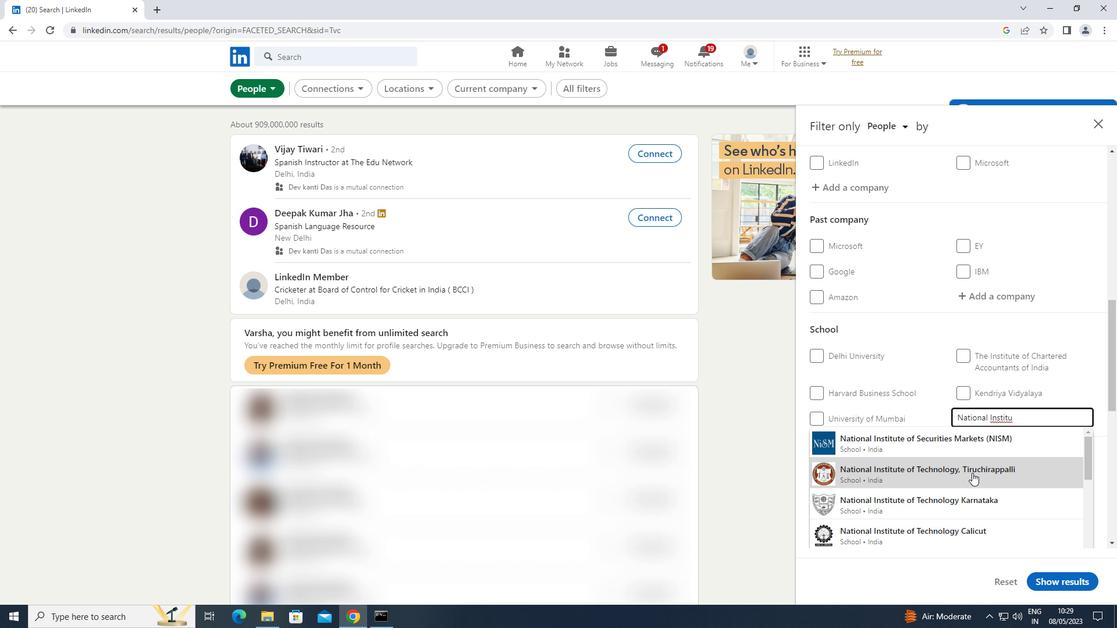 
Action: Mouse moved to (973, 471)
Screenshot: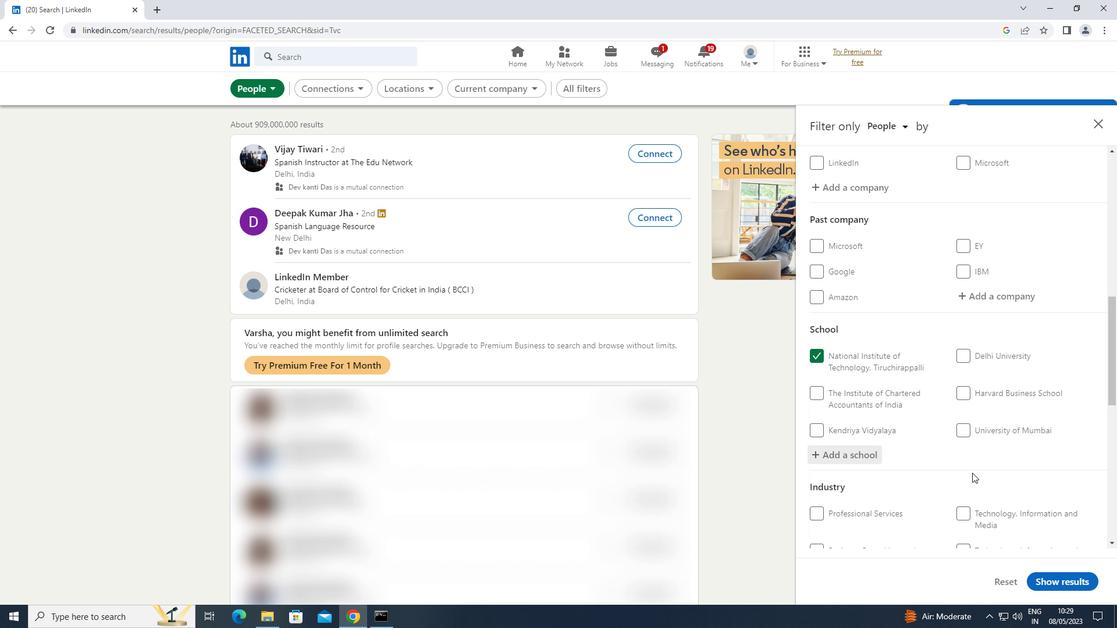 
Action: Mouse scrolled (973, 470) with delta (0, 0)
Screenshot: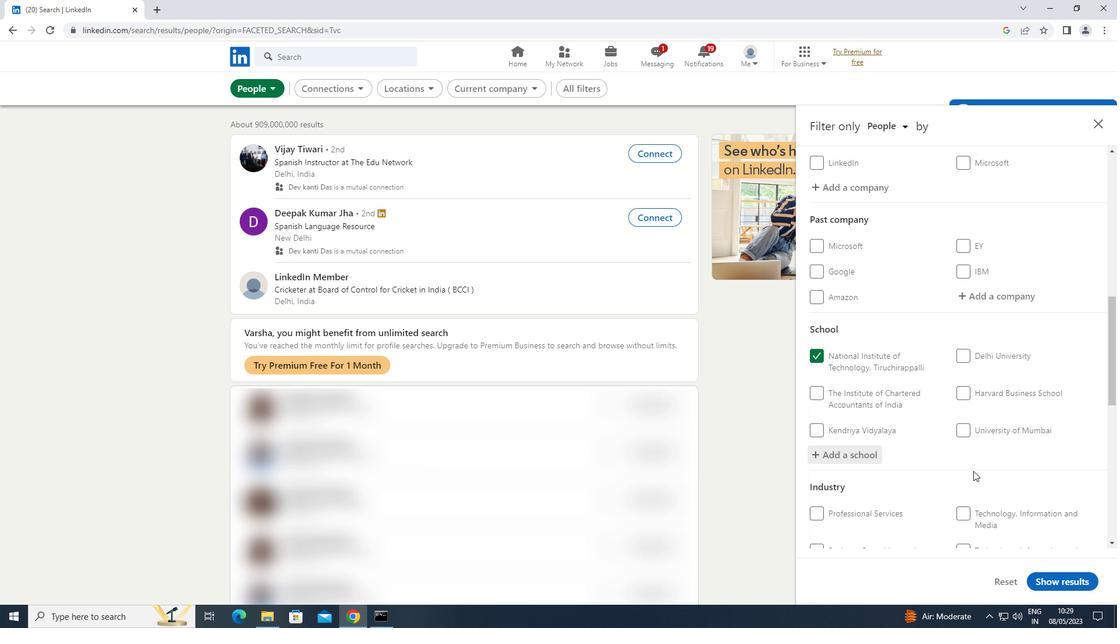 
Action: Mouse moved to (972, 480)
Screenshot: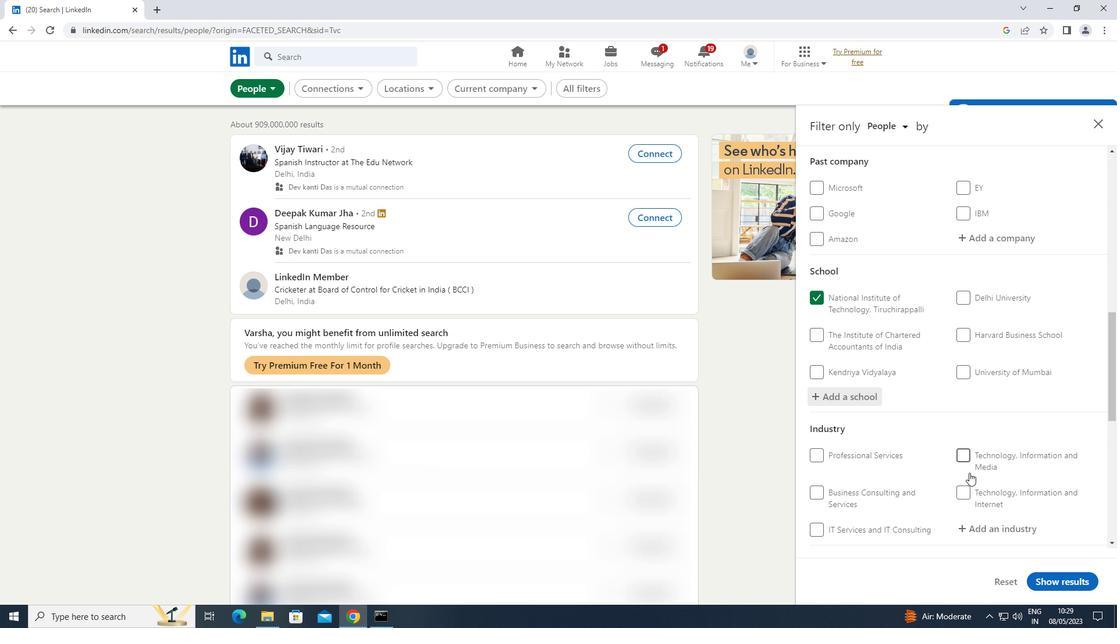 
Action: Mouse scrolled (972, 480) with delta (0, 0)
Screenshot: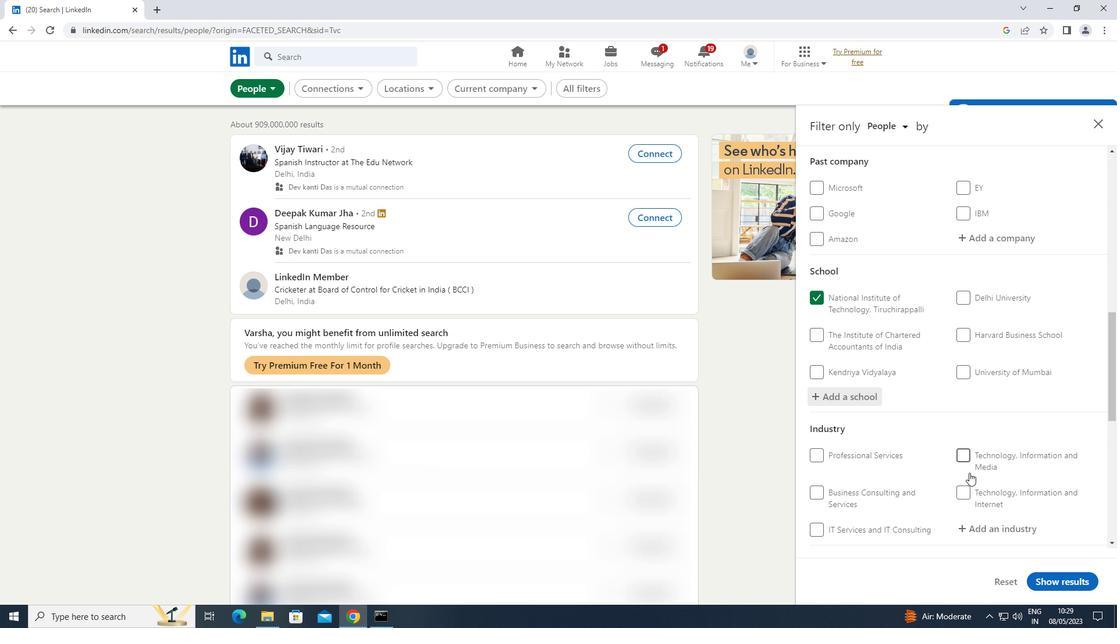 
Action: Mouse scrolled (972, 480) with delta (0, 0)
Screenshot: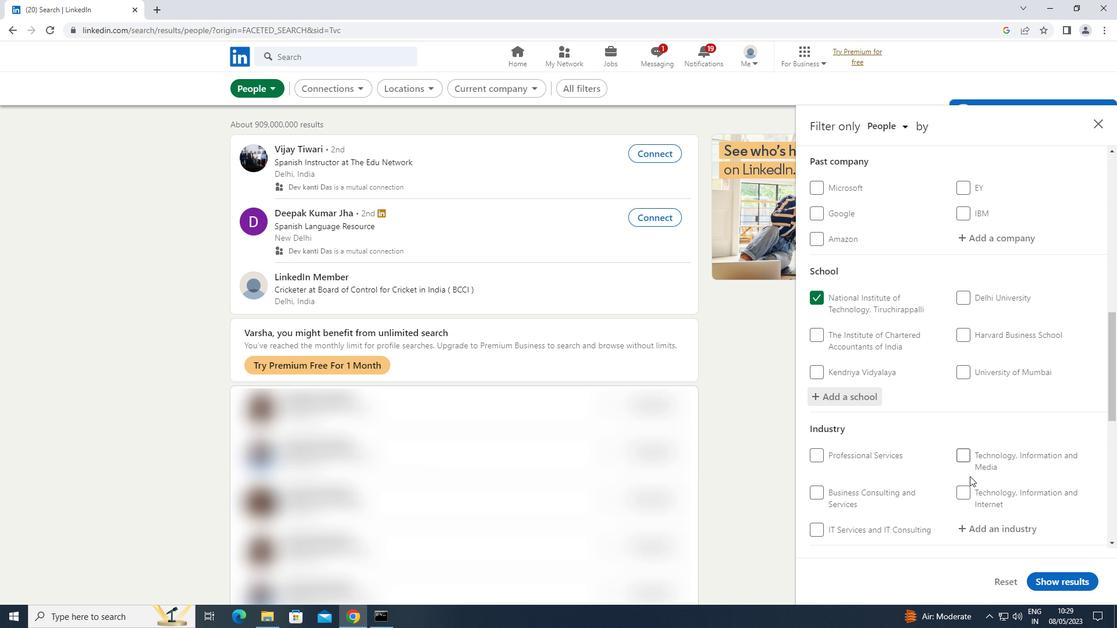 
Action: Mouse moved to (1007, 403)
Screenshot: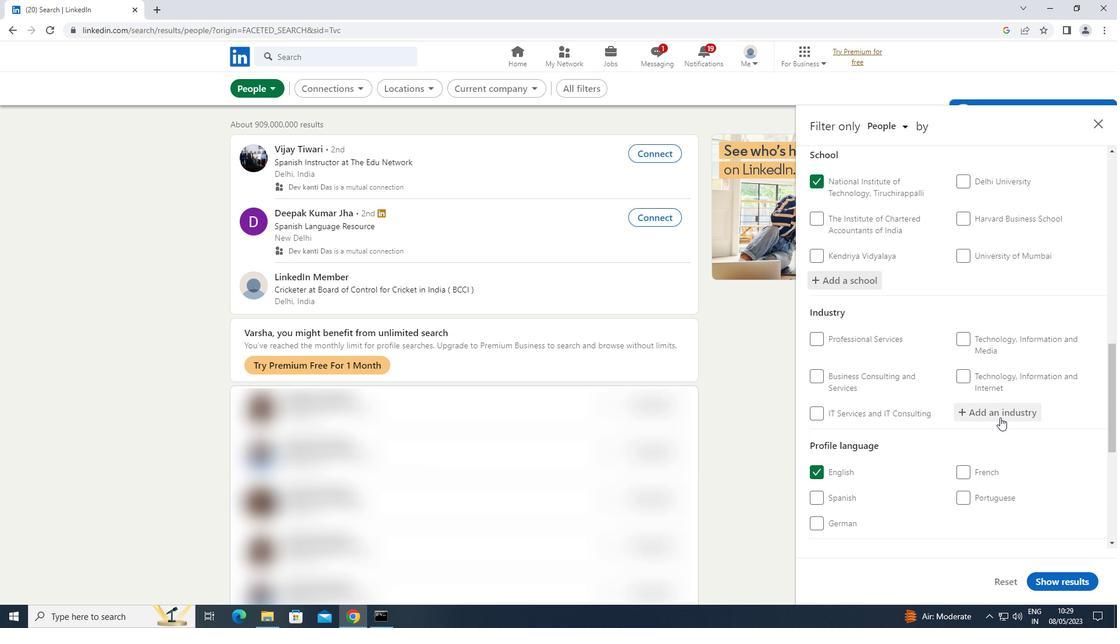 
Action: Mouse pressed left at (1007, 403)
Screenshot: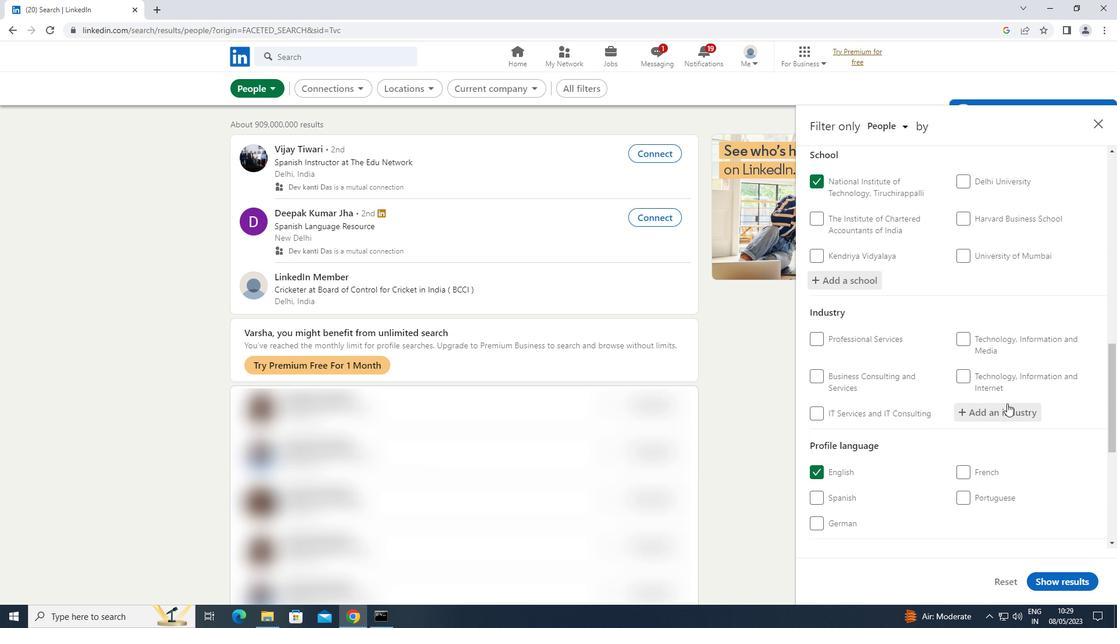 
Action: Mouse moved to (1008, 403)
Screenshot: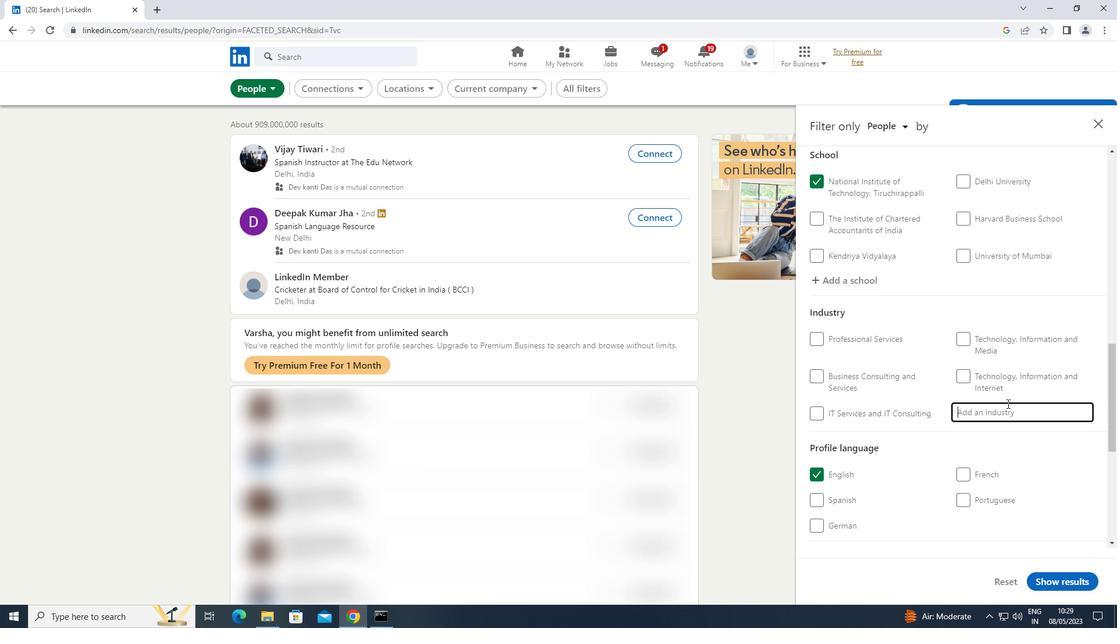 
Action: Key pressed <Key.shift>ACCOUNTI
Screenshot: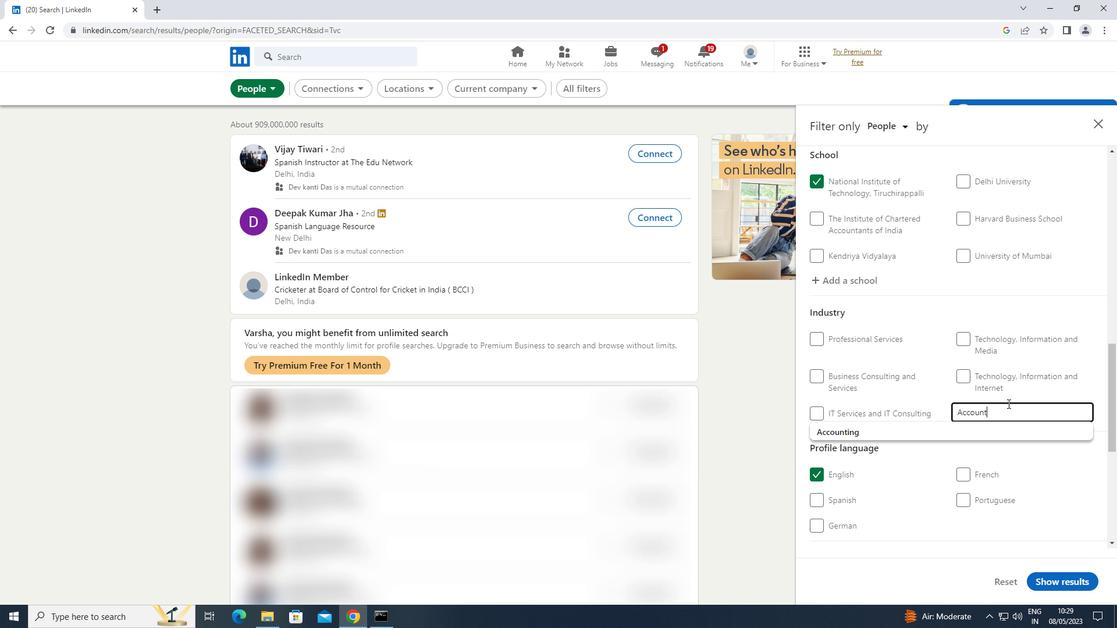 
Action: Mouse moved to (872, 425)
Screenshot: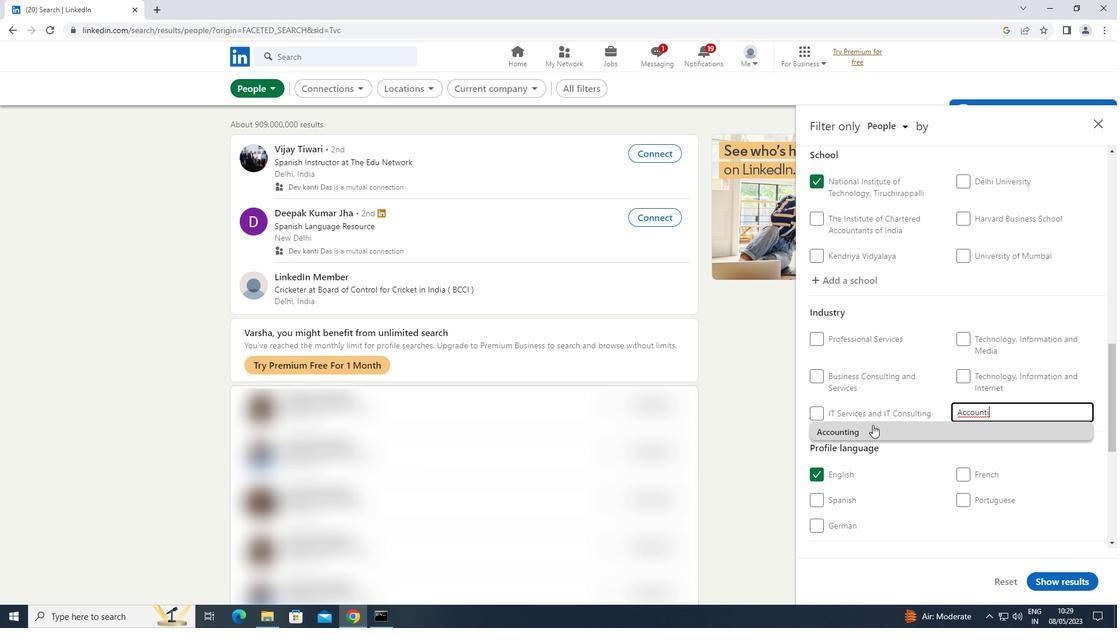 
Action: Mouse pressed left at (872, 425)
Screenshot: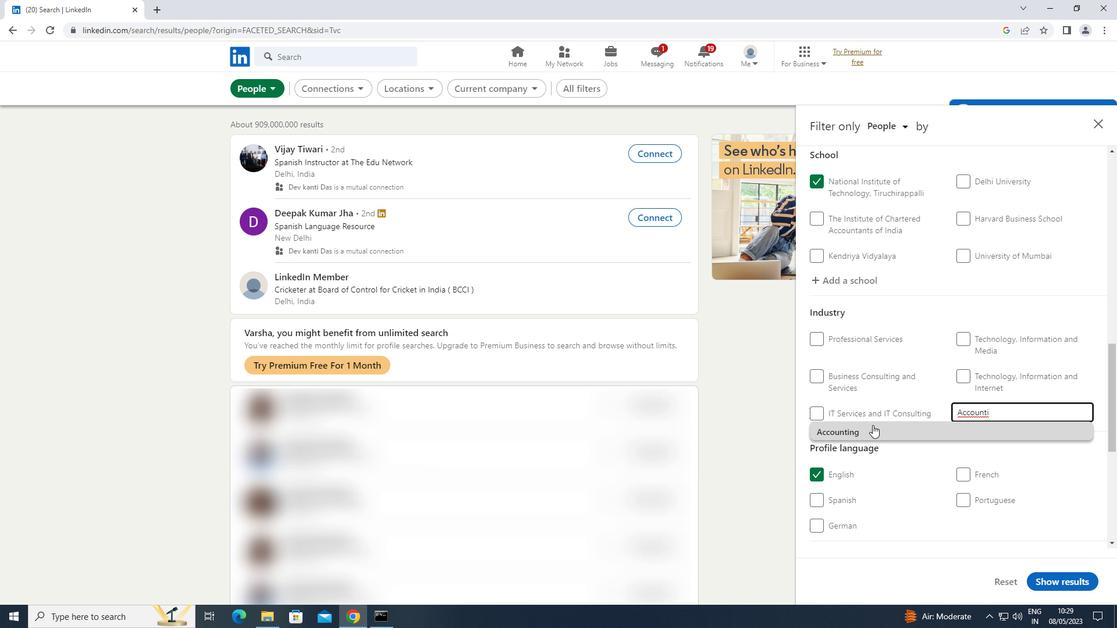 
Action: Mouse scrolled (872, 424) with delta (0, 0)
Screenshot: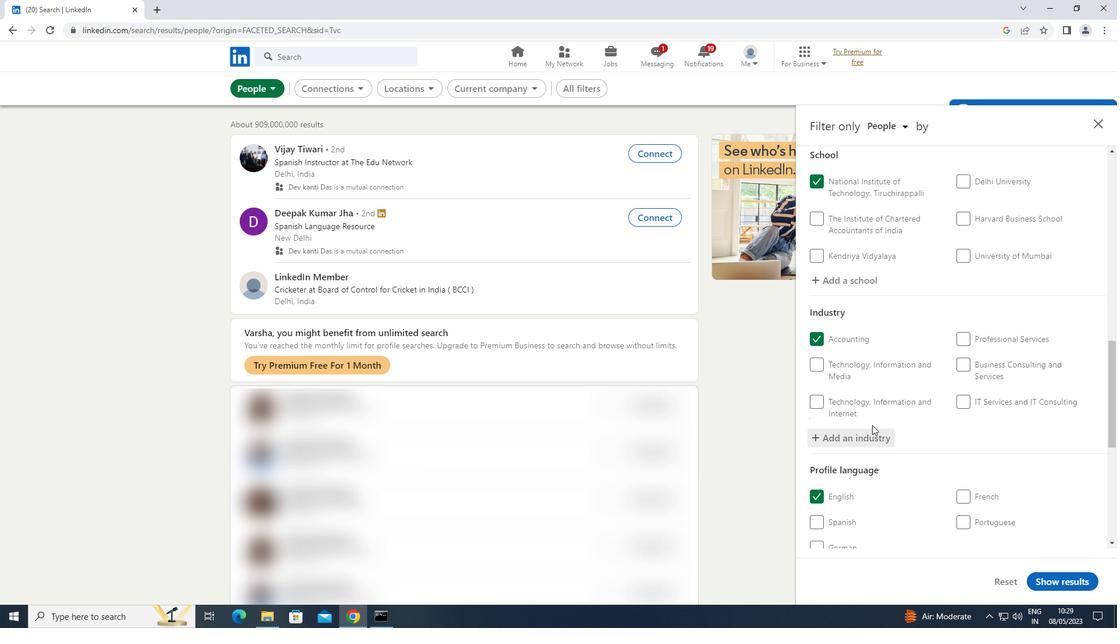 
Action: Mouse scrolled (872, 424) with delta (0, 0)
Screenshot: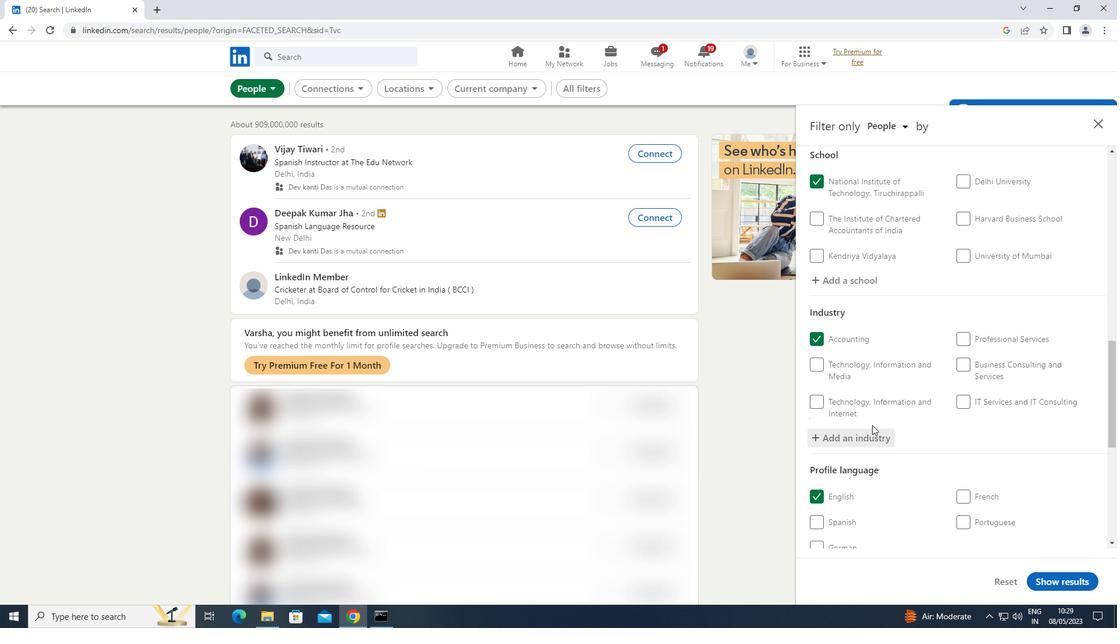 
Action: Mouse scrolled (872, 424) with delta (0, 0)
Screenshot: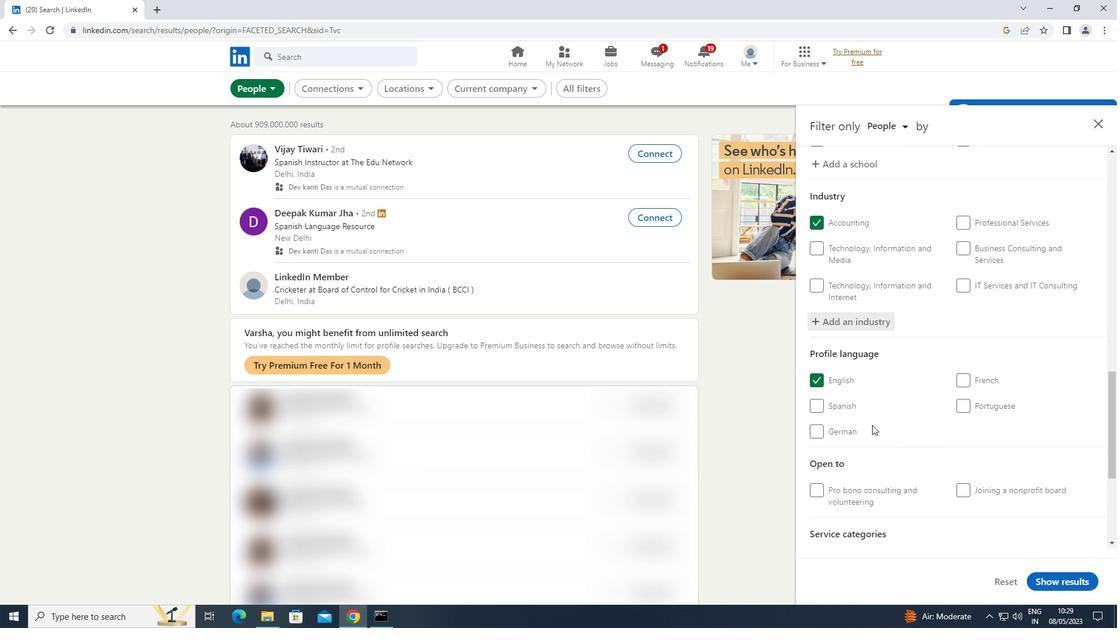 
Action: Mouse scrolled (872, 424) with delta (0, 0)
Screenshot: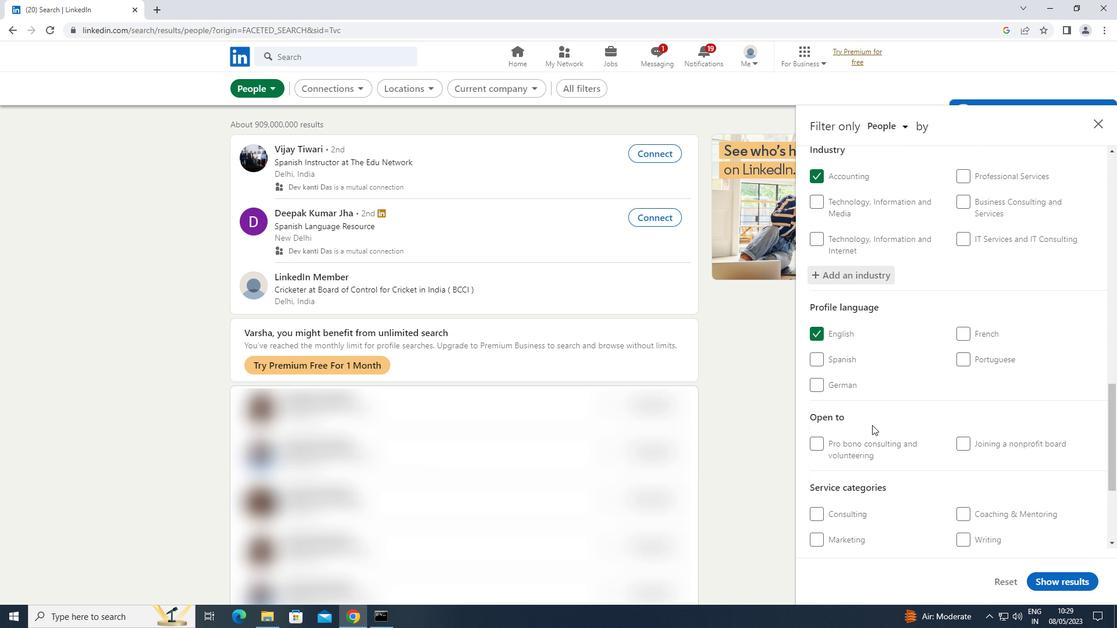 
Action: Mouse moved to (874, 423)
Screenshot: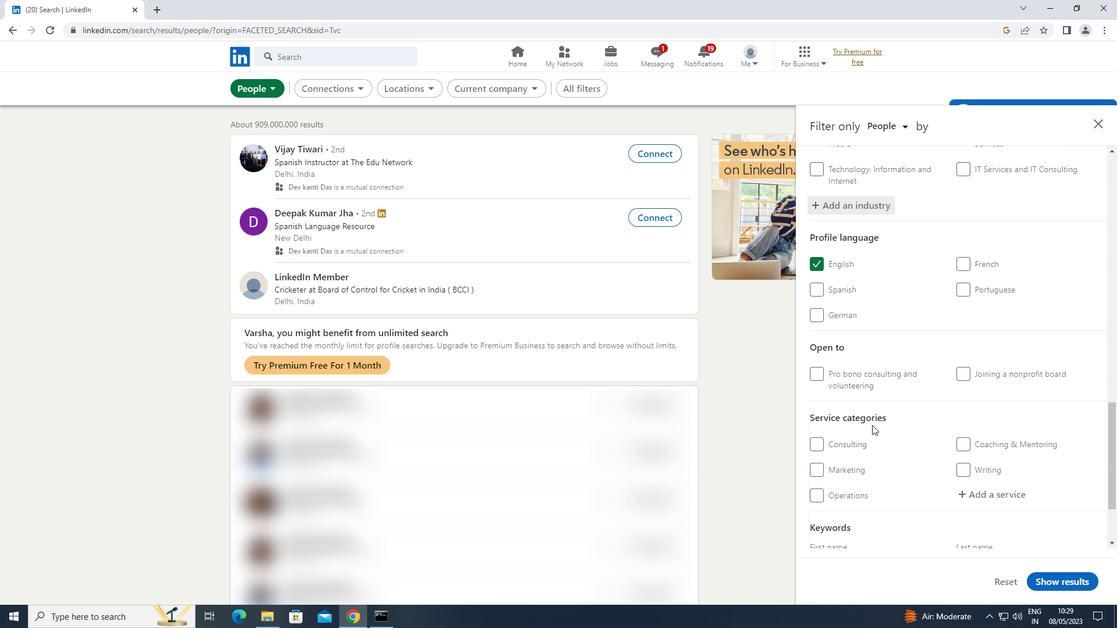 
Action: Mouse scrolled (874, 423) with delta (0, 0)
Screenshot: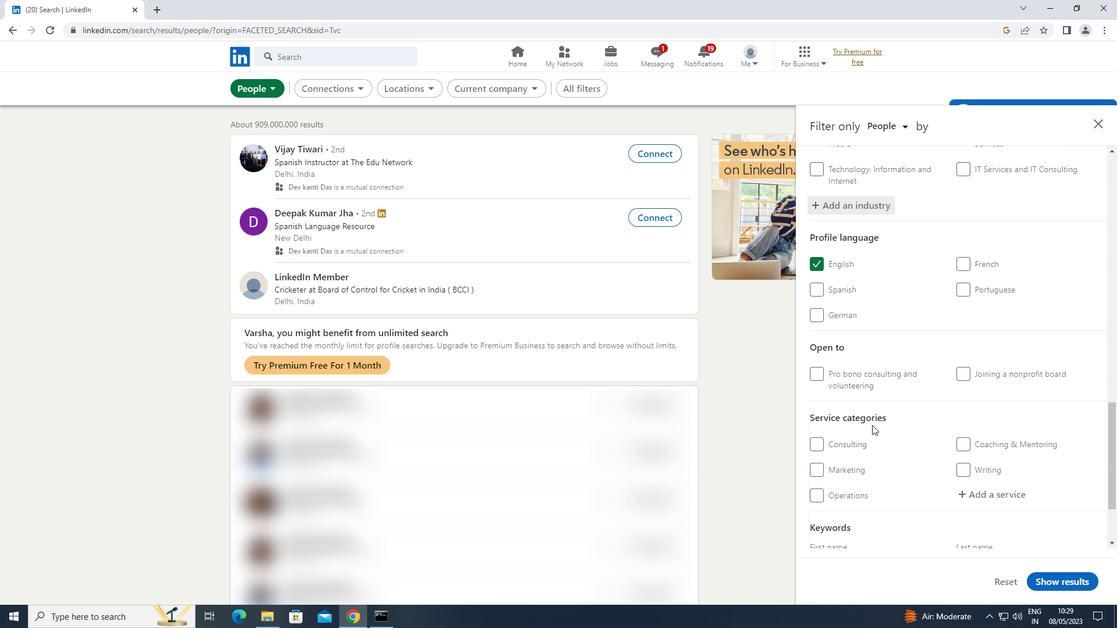 
Action: Mouse scrolled (874, 423) with delta (0, 0)
Screenshot: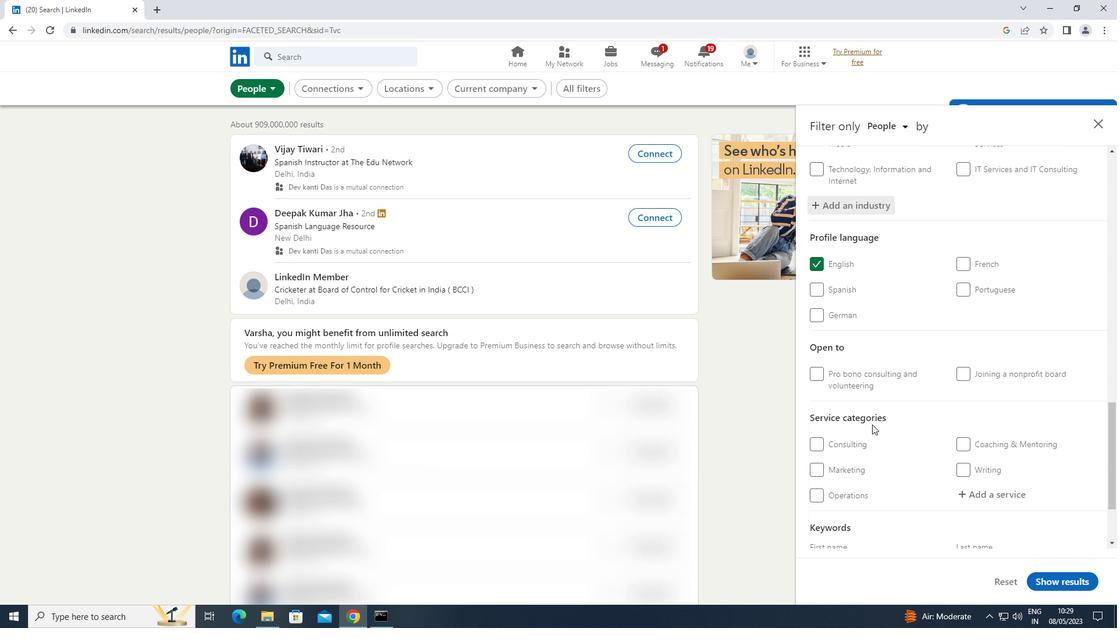 
Action: Mouse moved to (997, 389)
Screenshot: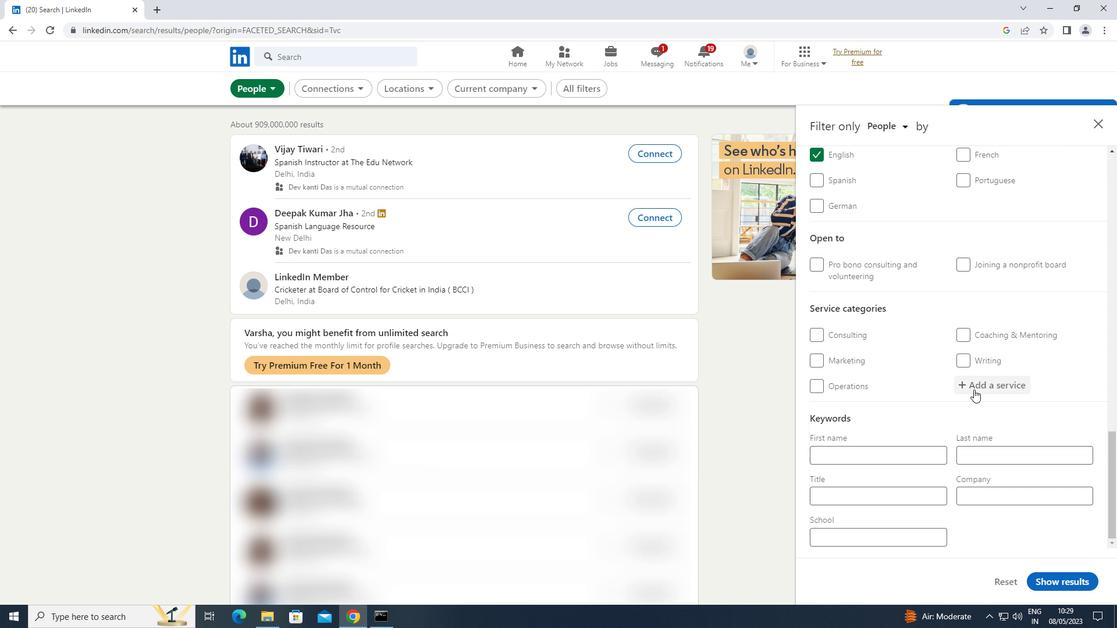 
Action: Mouse pressed left at (997, 389)
Screenshot: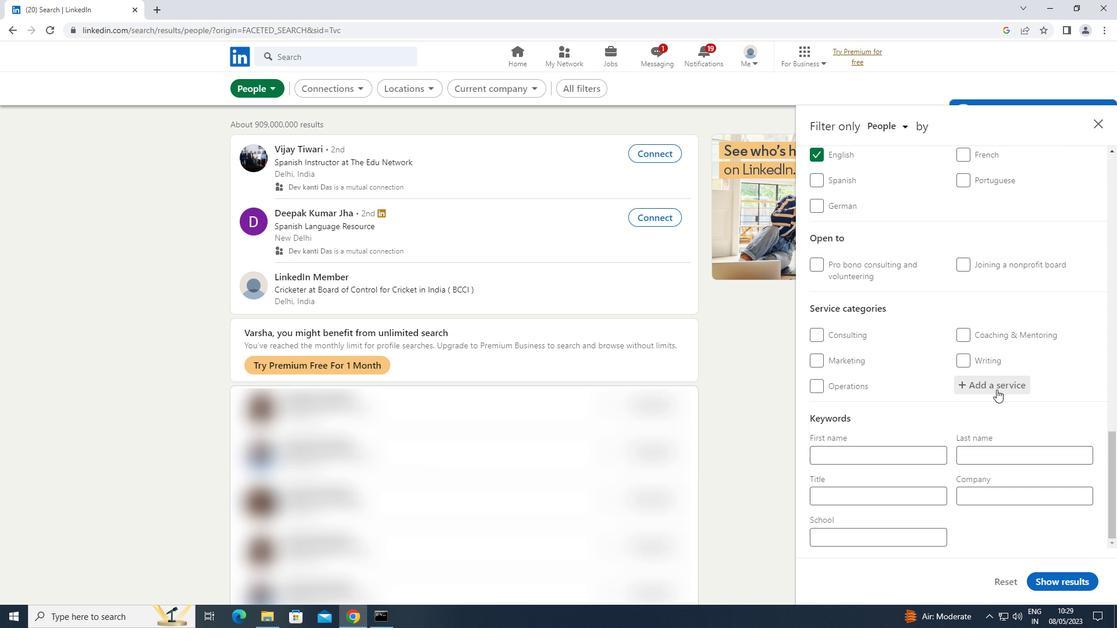 
Action: Key pressed <Key.shift>USER
Screenshot: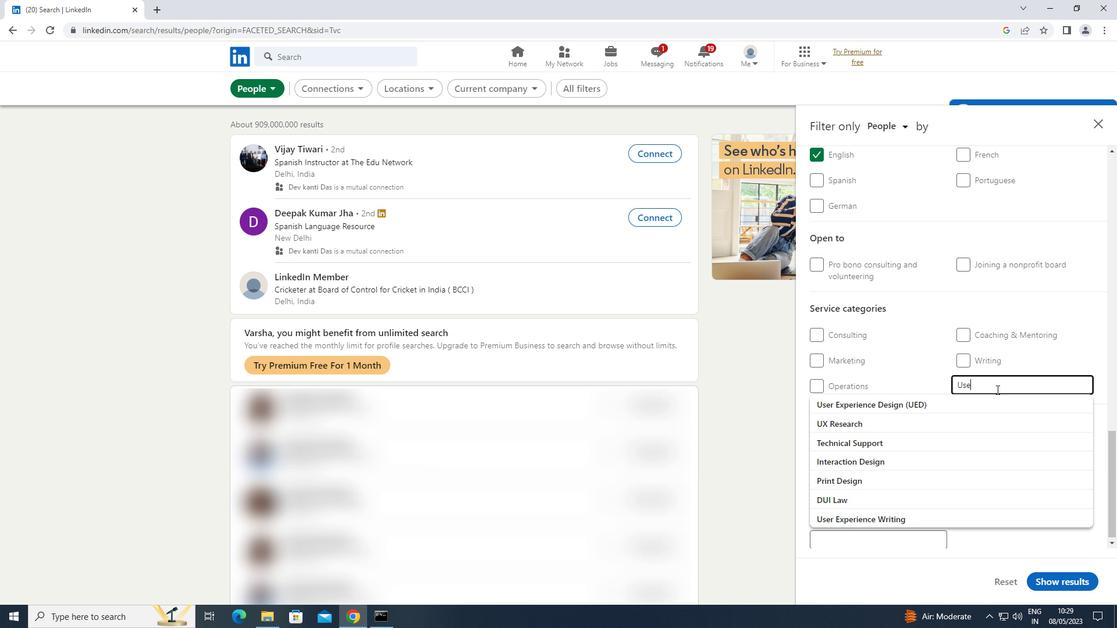 
Action: Mouse moved to (872, 479)
Screenshot: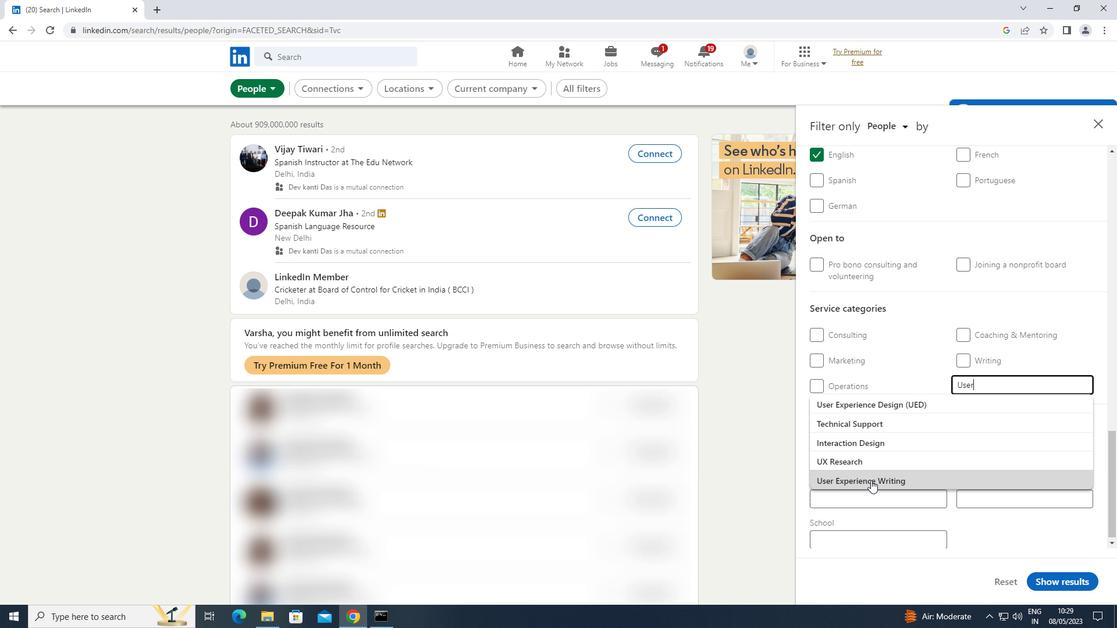 
Action: Mouse pressed left at (872, 479)
Screenshot: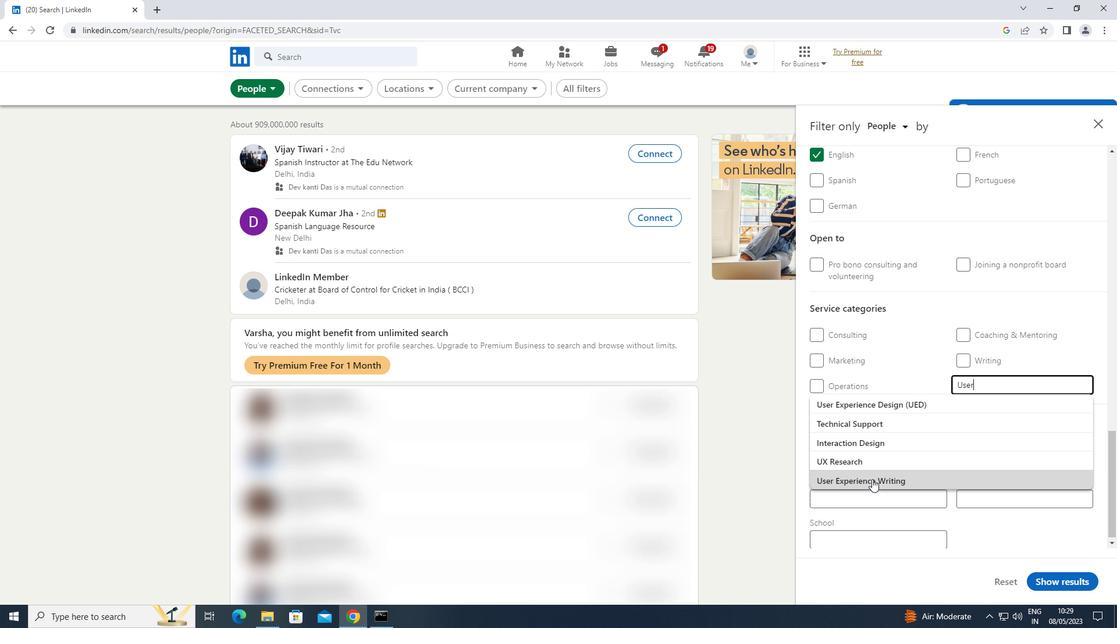 
Action: Mouse scrolled (872, 479) with delta (0, 0)
Screenshot: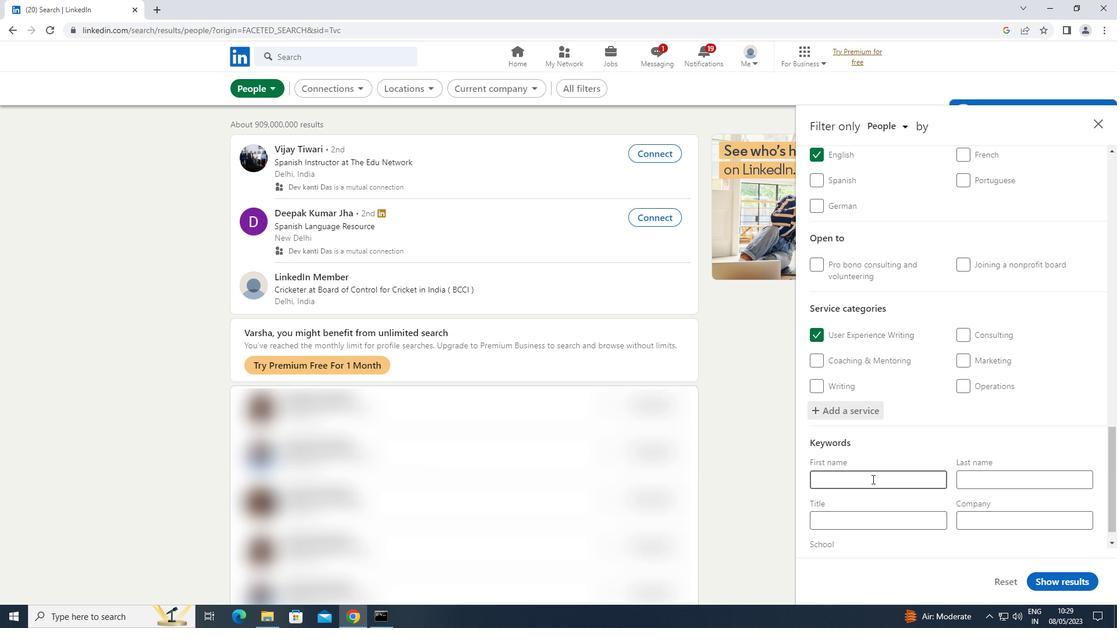 
Action: Mouse scrolled (872, 479) with delta (0, 0)
Screenshot: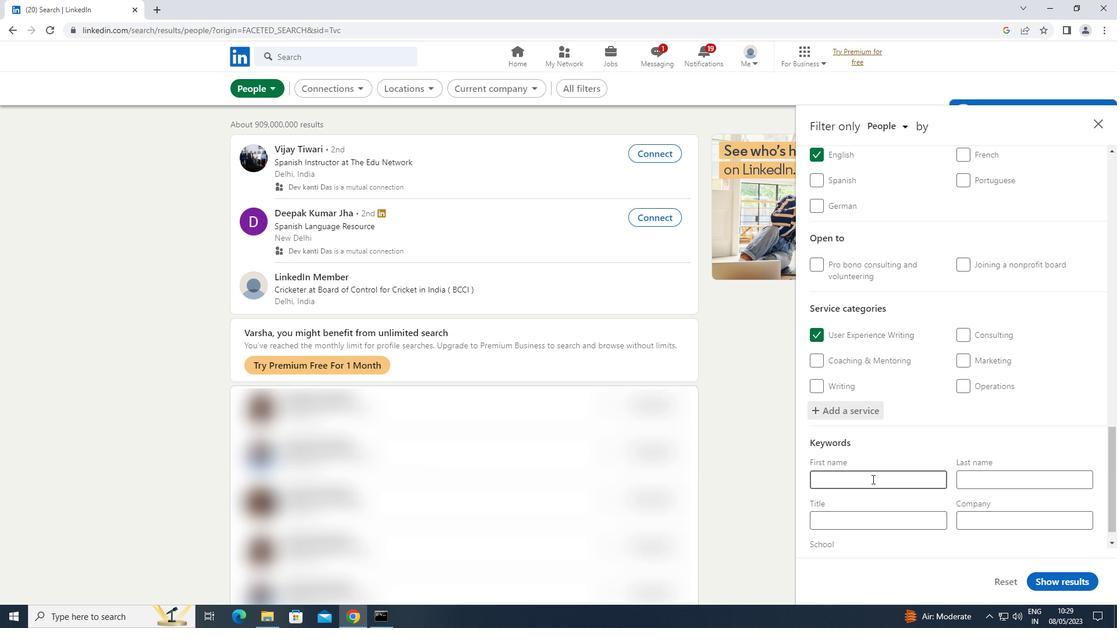 
Action: Mouse scrolled (872, 479) with delta (0, 0)
Screenshot: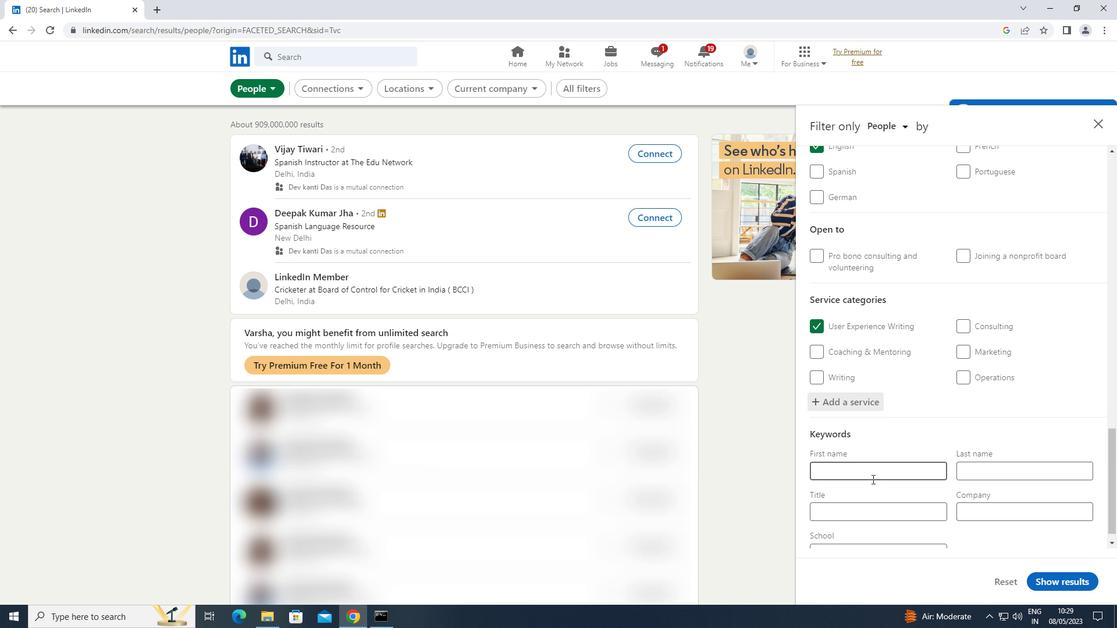 
Action: Mouse scrolled (872, 479) with delta (0, 0)
Screenshot: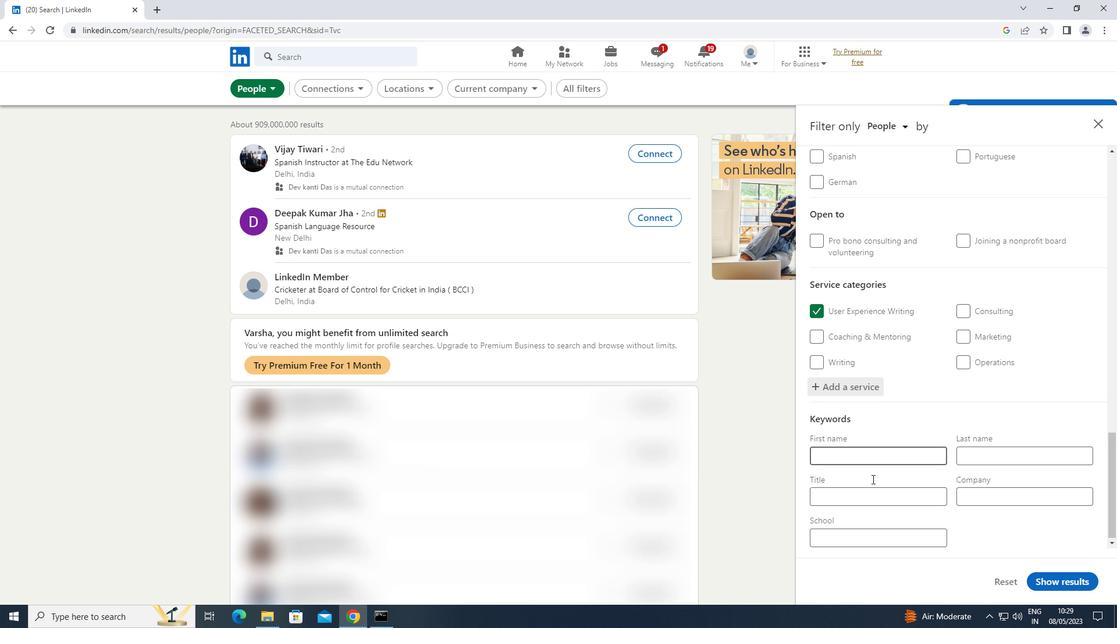 
Action: Mouse scrolled (872, 479) with delta (0, 0)
Screenshot: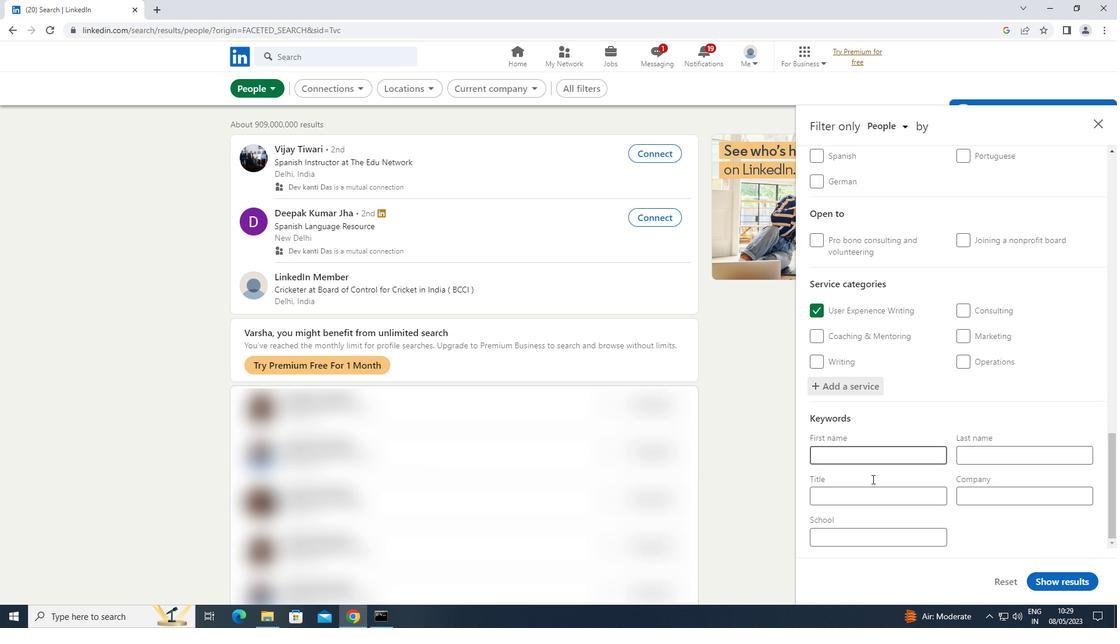 
Action: Mouse moved to (839, 494)
Screenshot: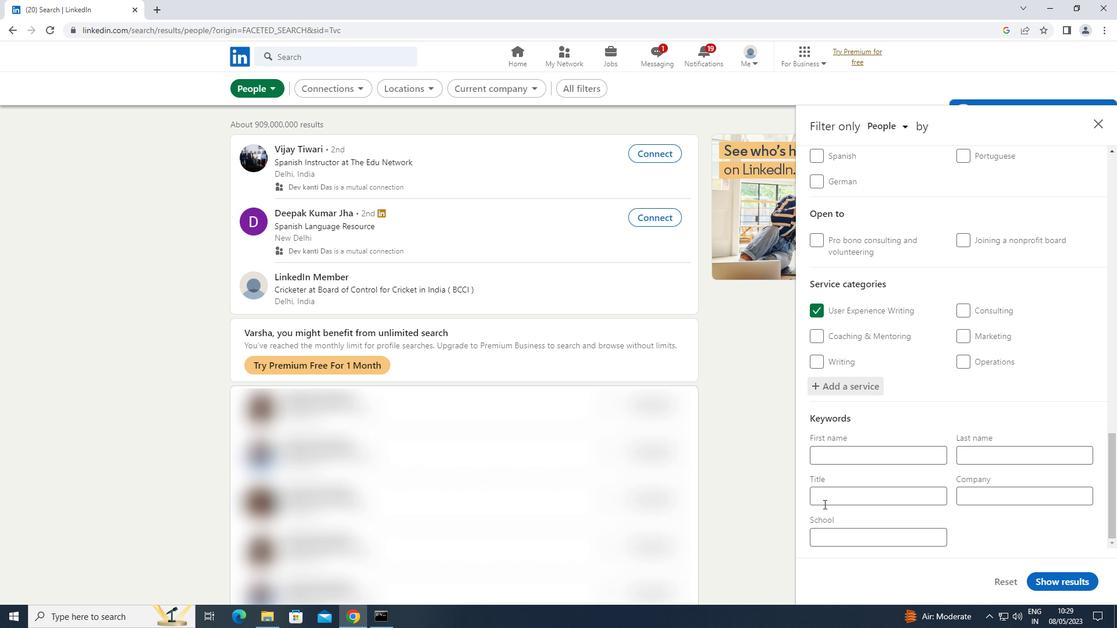 
Action: Mouse pressed left at (839, 494)
Screenshot: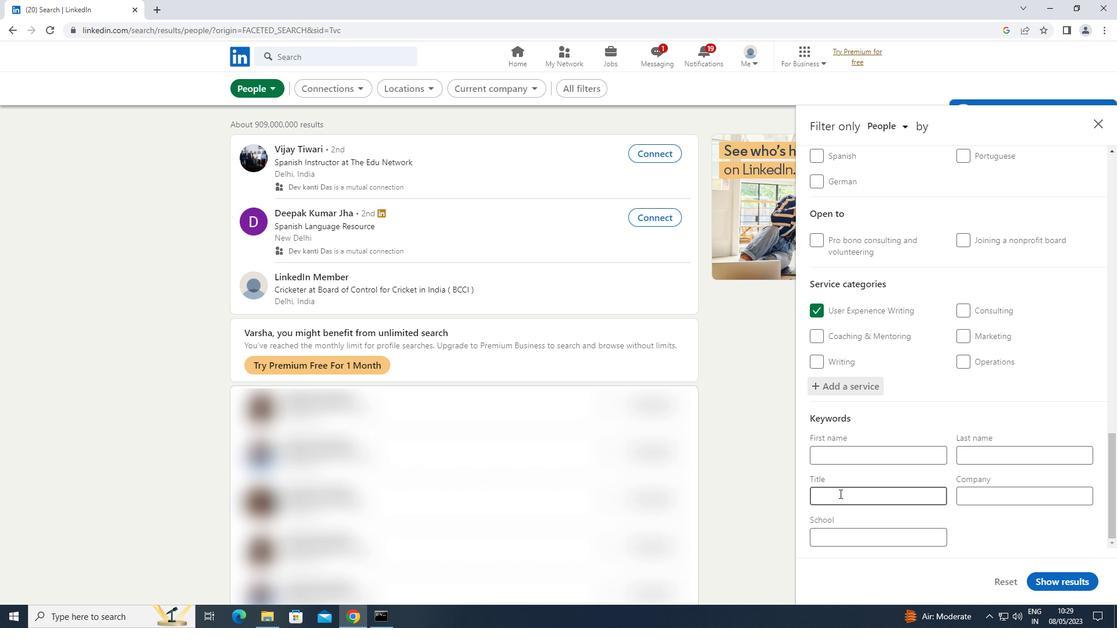 
Action: Key pressed <Key.shift><Key.shift><Key.shift><Key.shift>PHLEBOTOMIST
Screenshot: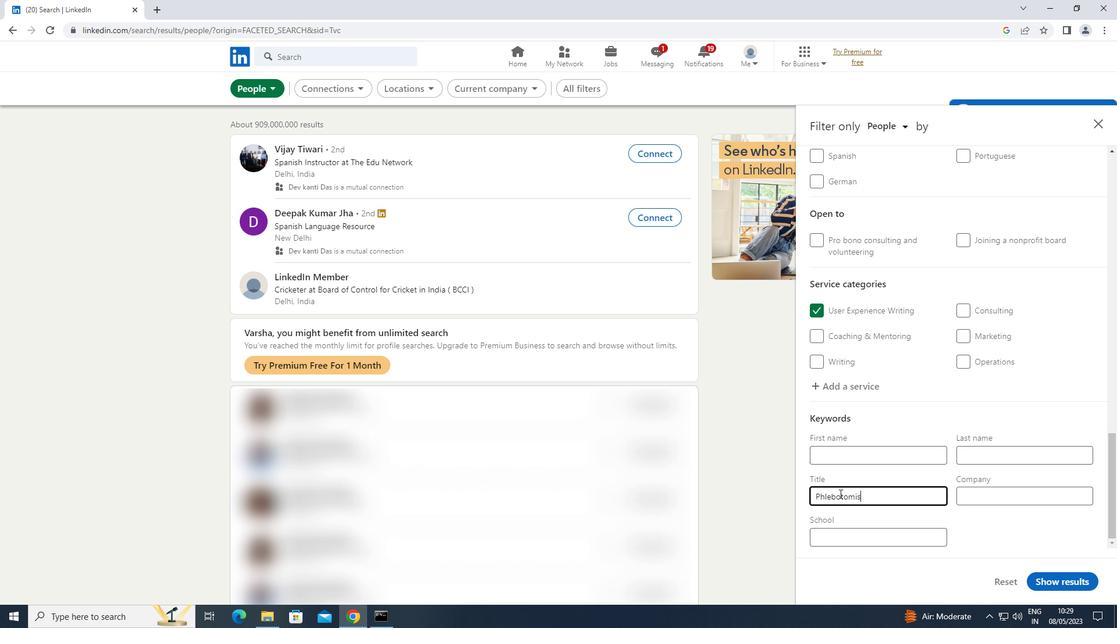 
Action: Mouse moved to (1041, 582)
Screenshot: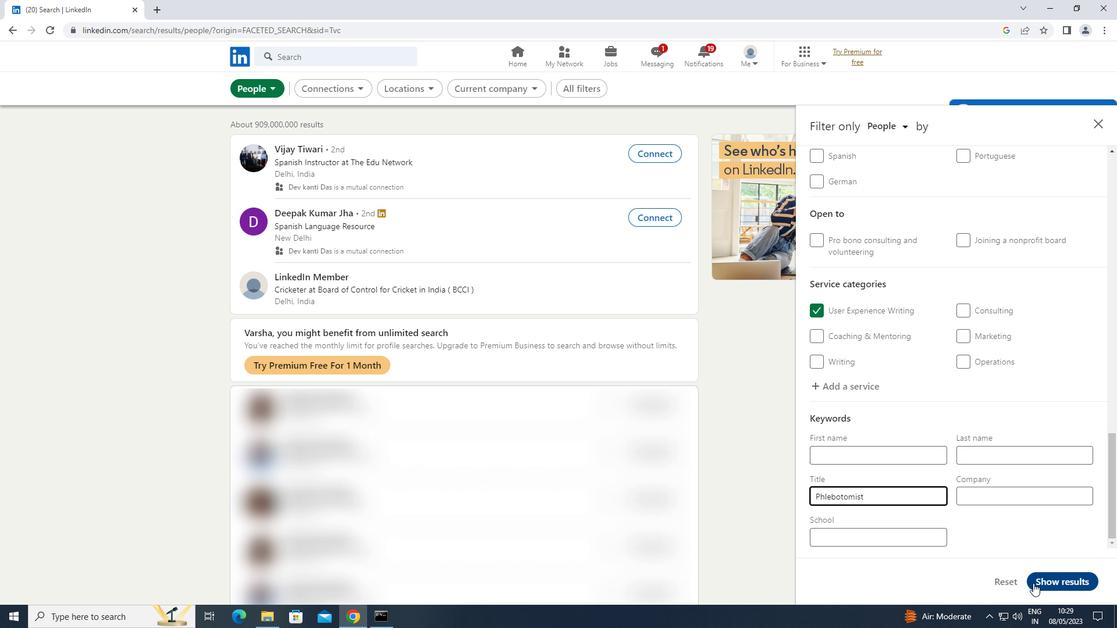 
Action: Mouse pressed left at (1041, 582)
Screenshot: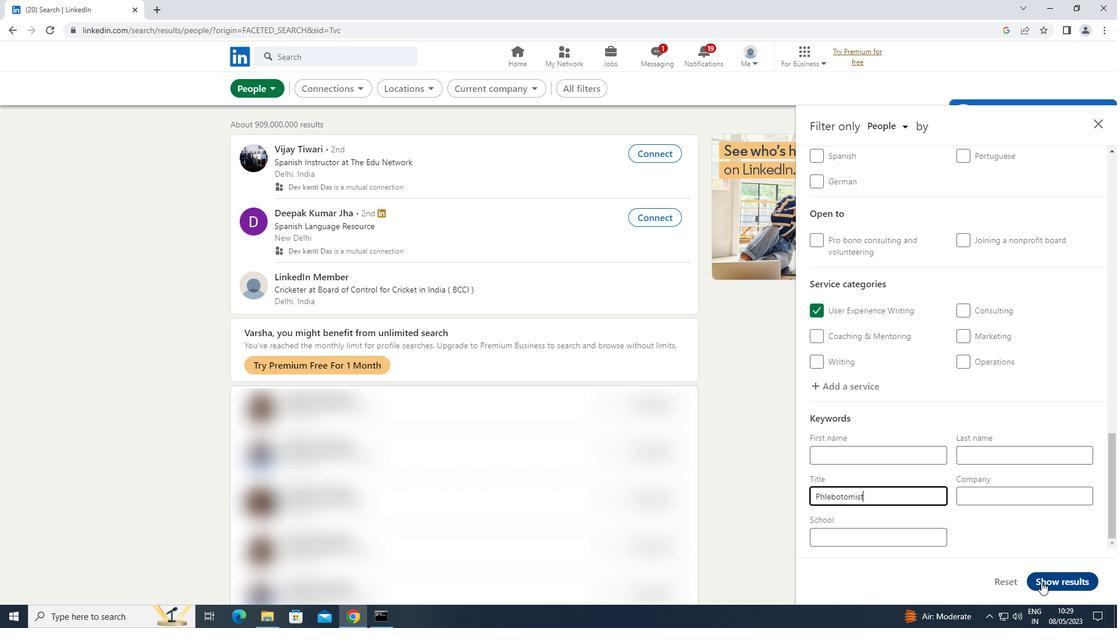
